 Task: Look for space in Oroszlány, Hungary from 9th June, 2023 to 16th June, 2023 for 2 adults in price range Rs.8000 to Rs.16000. Place can be entire place with 2 bedrooms having 2 beds and 1 bathroom. Property type can be house, flat, guest house. Booking option can be shelf check-in. Required host language is English.
Action: Mouse moved to (567, 104)
Screenshot: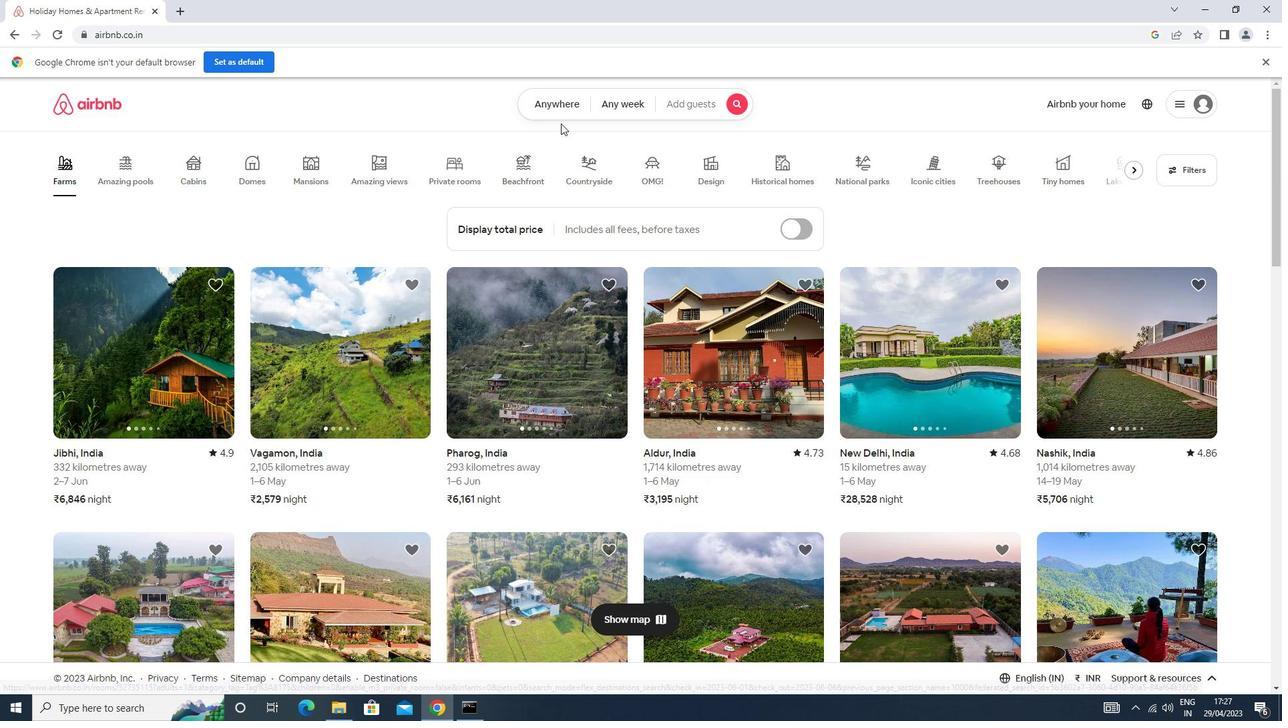 
Action: Mouse pressed left at (567, 104)
Screenshot: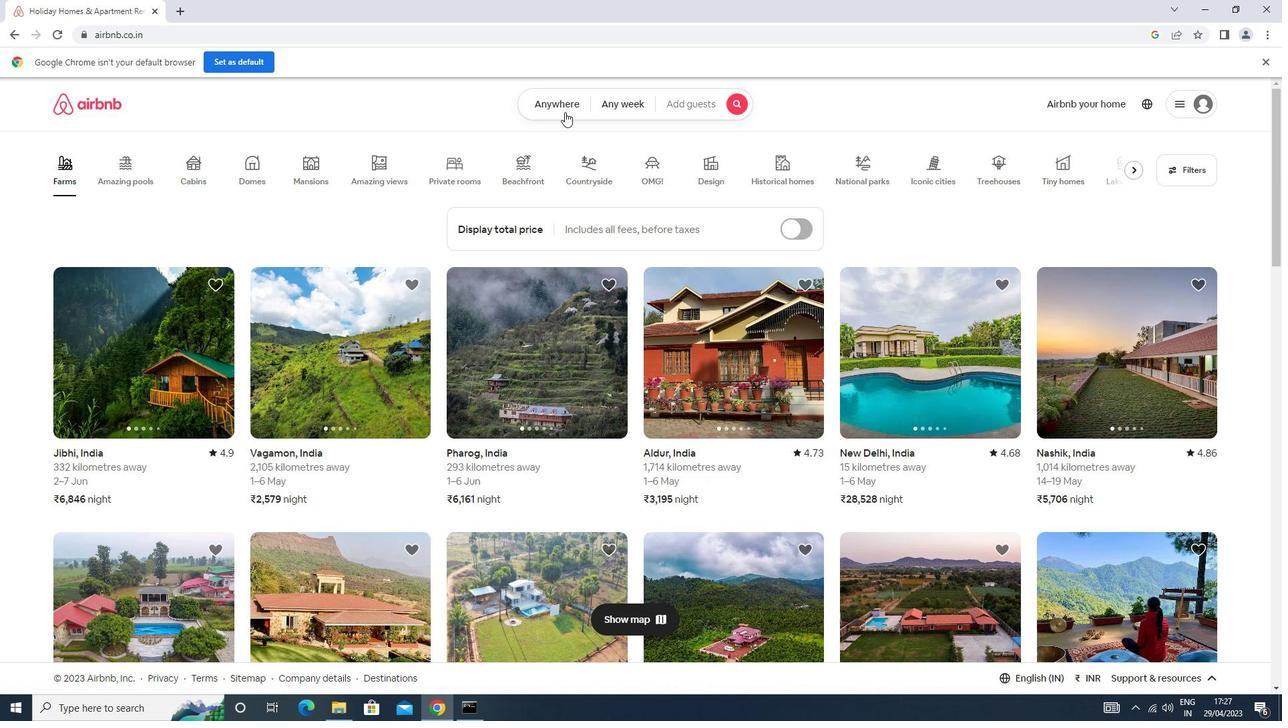 
Action: Mouse moved to (543, 156)
Screenshot: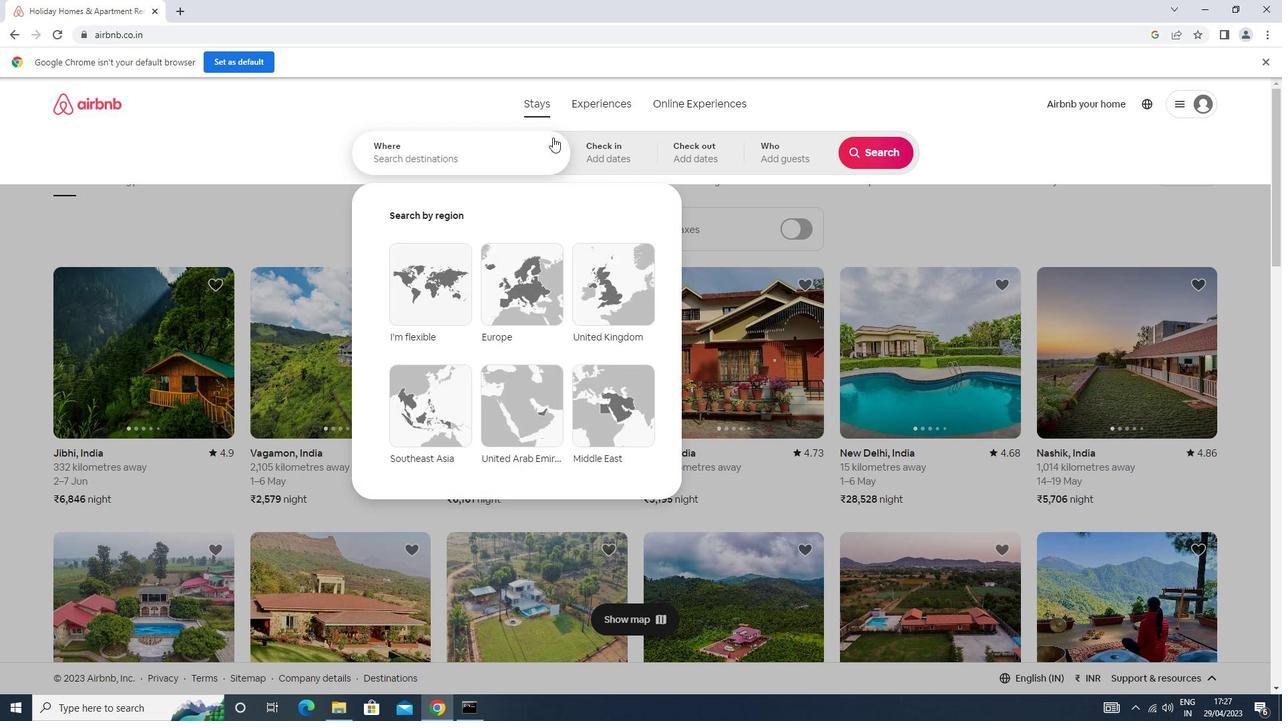 
Action: Mouse pressed left at (543, 156)
Screenshot: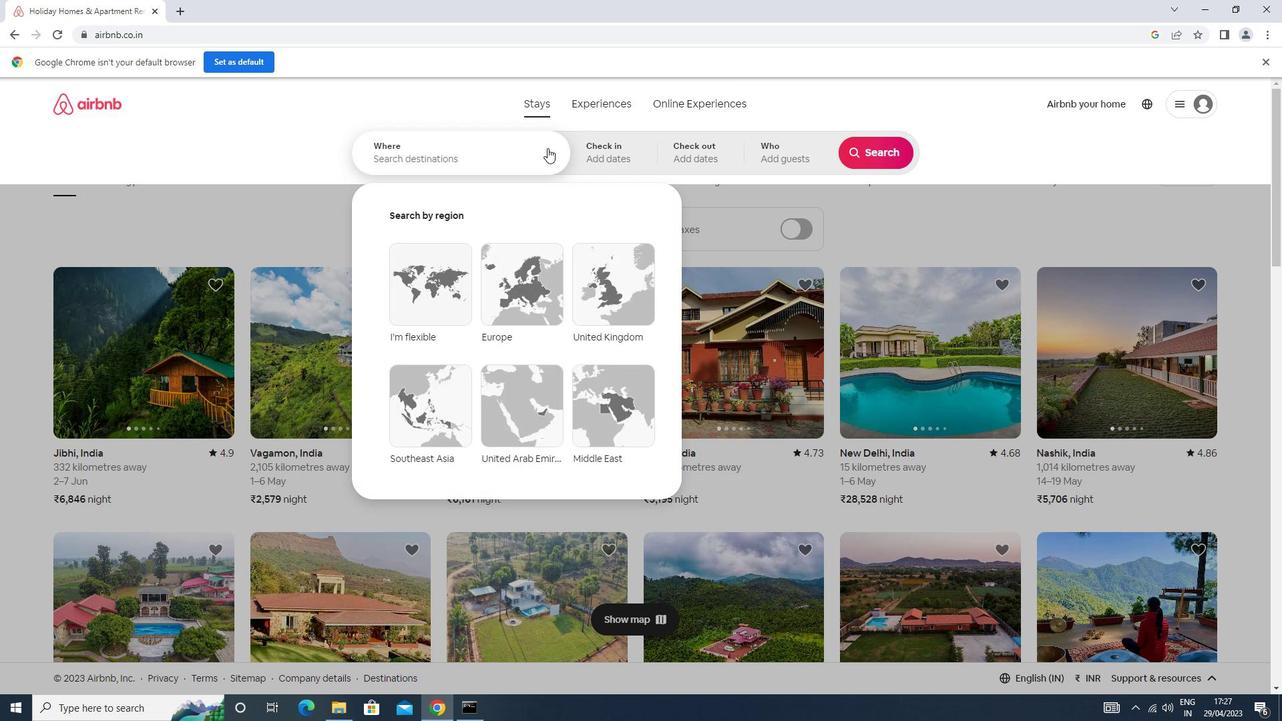 
Action: Key pressed oroszlany<Key.enter>
Screenshot: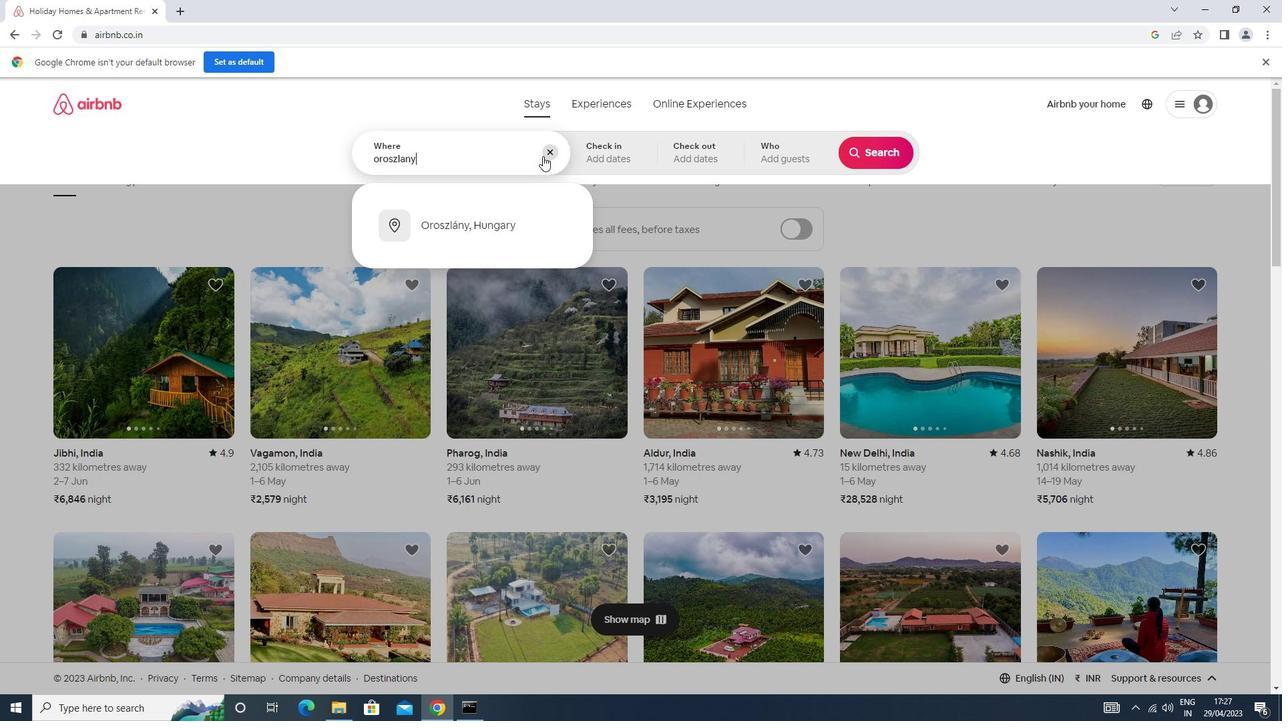 
Action: Mouse moved to (869, 257)
Screenshot: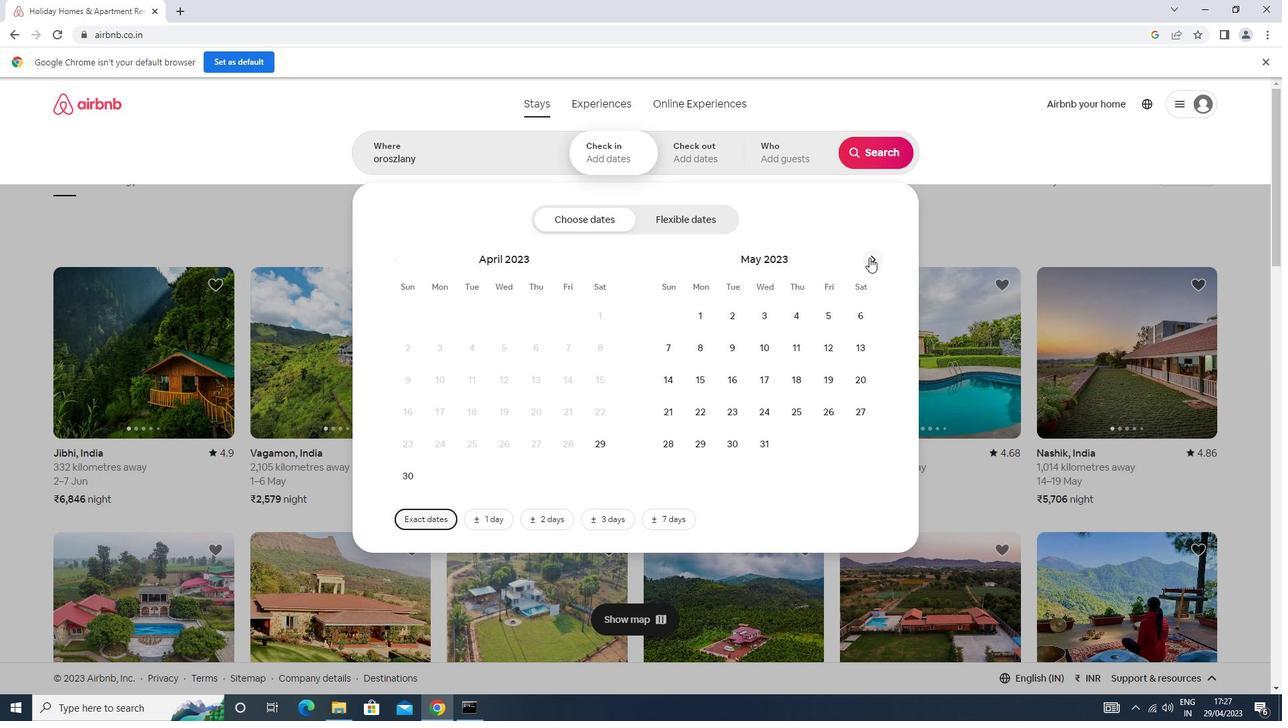 
Action: Mouse pressed left at (869, 257)
Screenshot: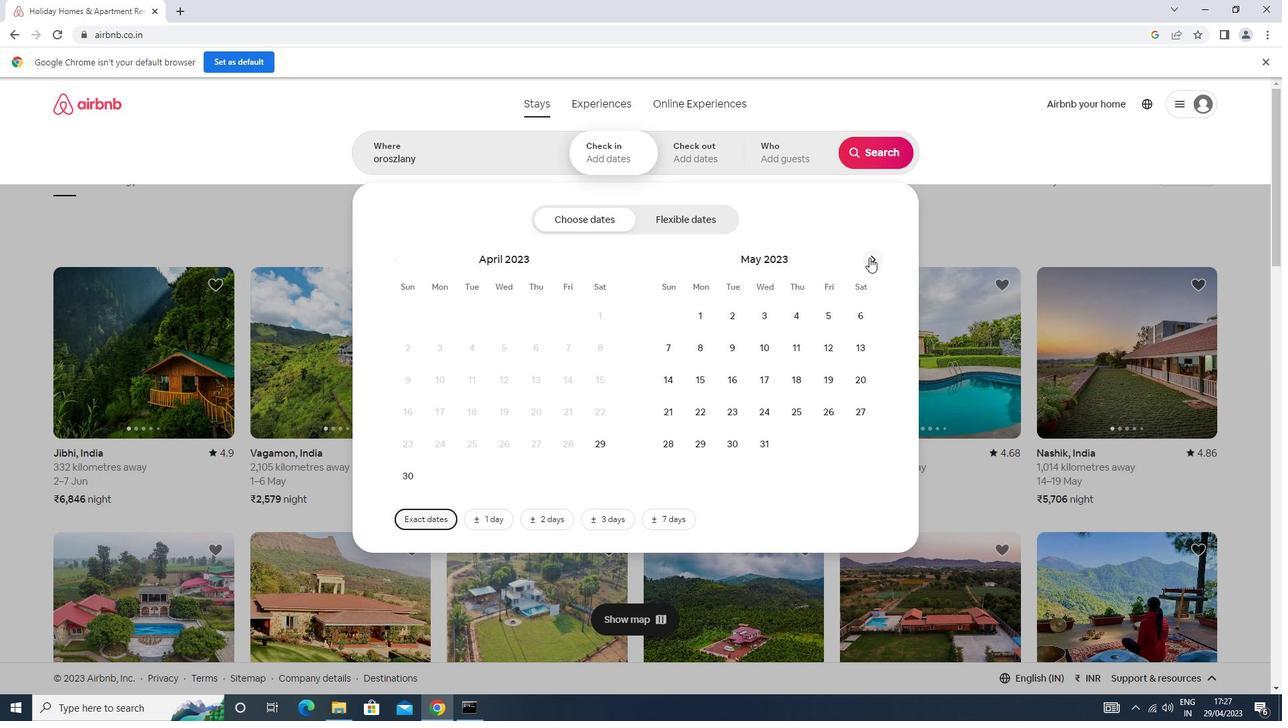 
Action: Mouse moved to (818, 342)
Screenshot: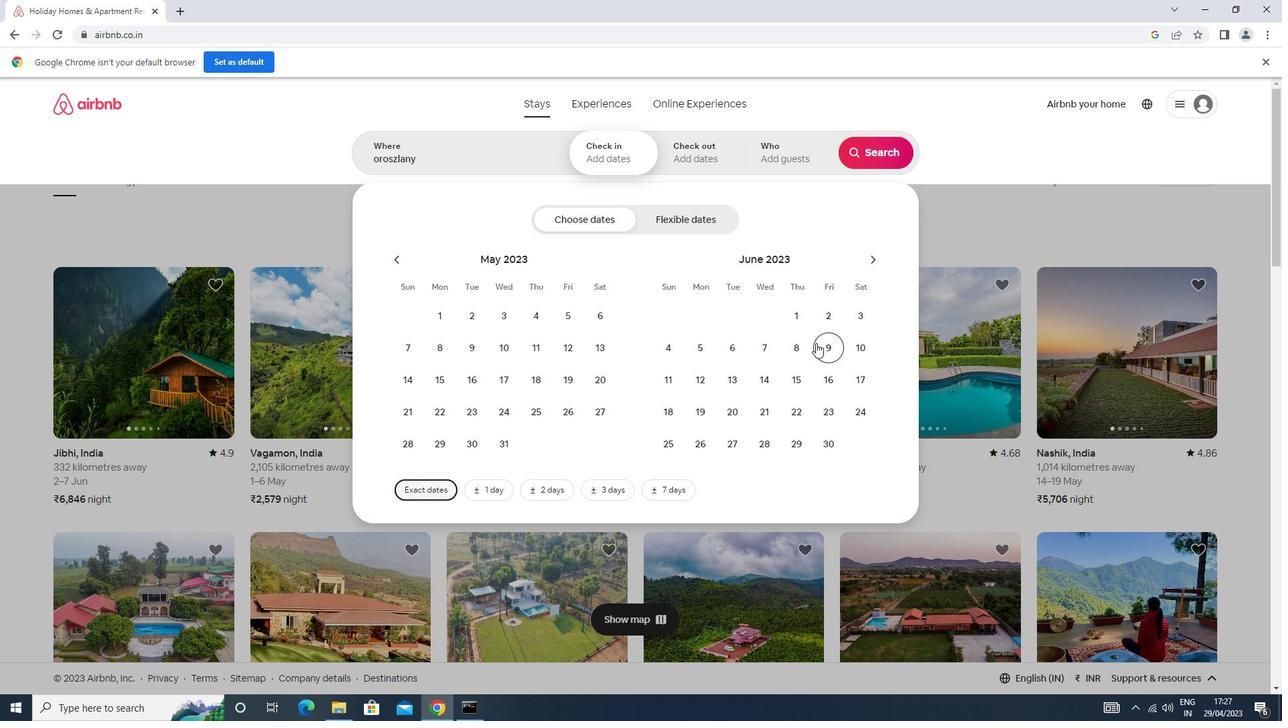 
Action: Mouse pressed left at (818, 342)
Screenshot: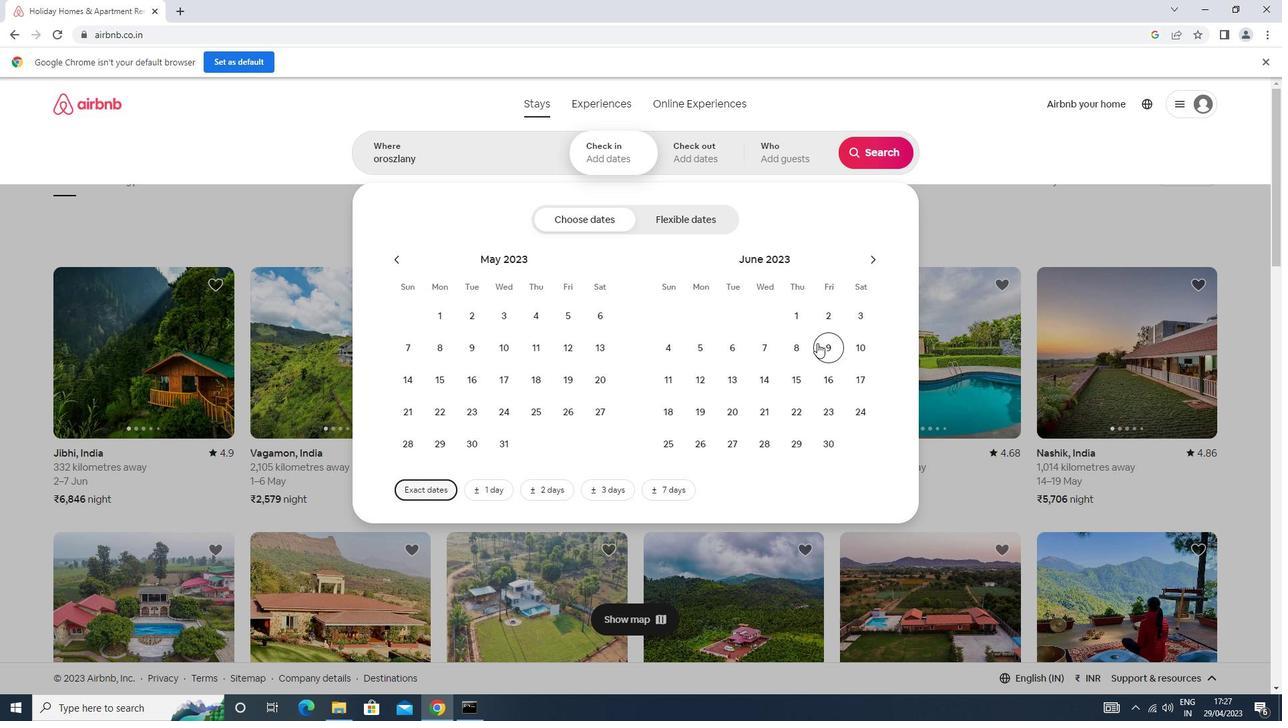 
Action: Mouse moved to (828, 382)
Screenshot: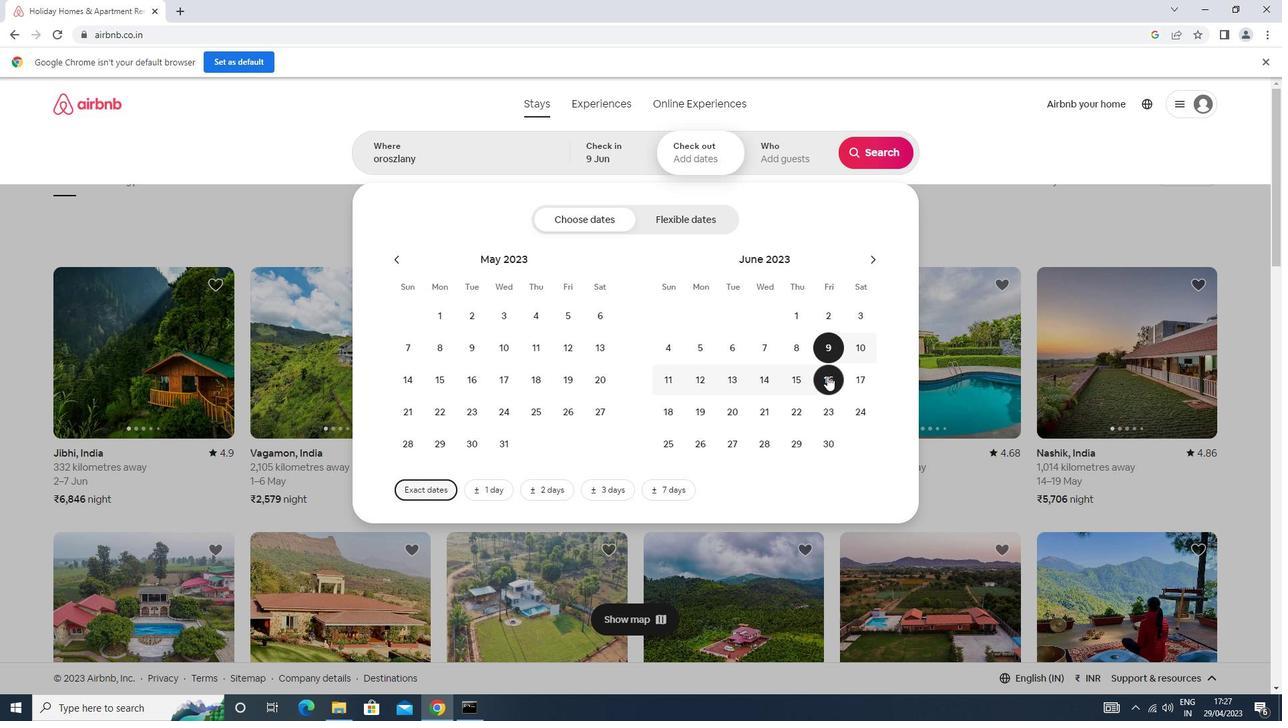 
Action: Mouse pressed left at (828, 382)
Screenshot: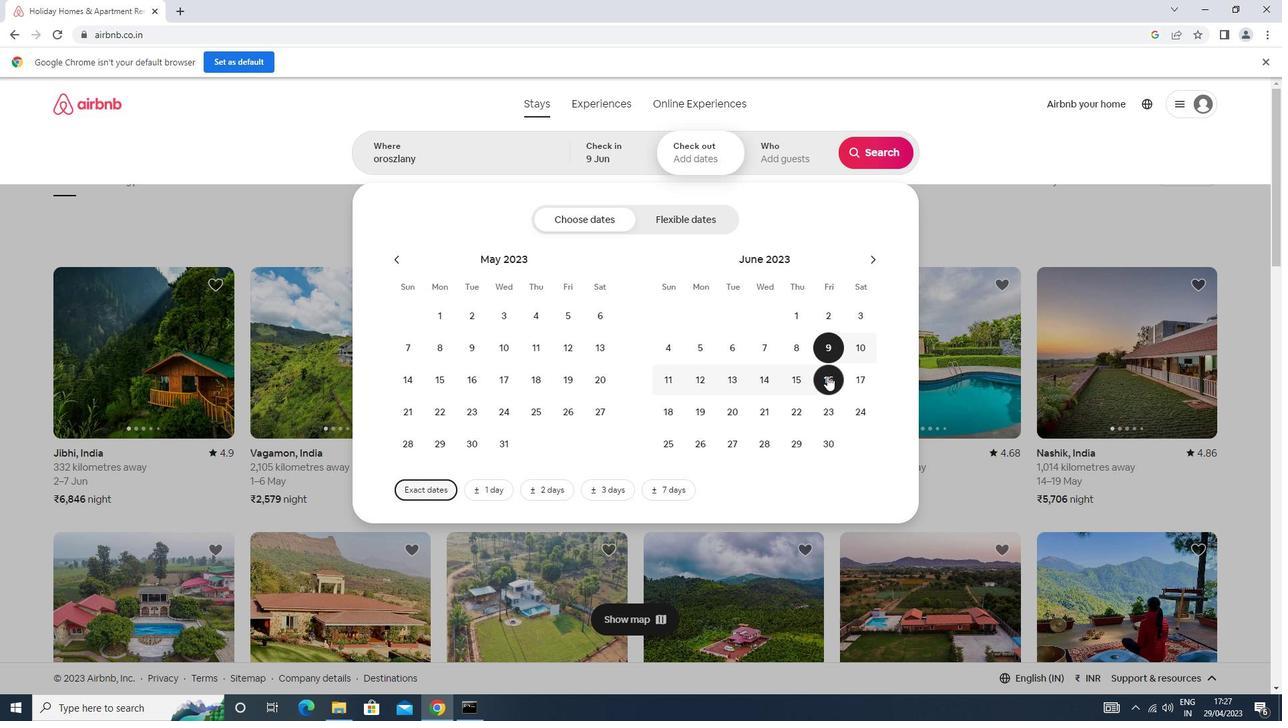 
Action: Mouse moved to (782, 158)
Screenshot: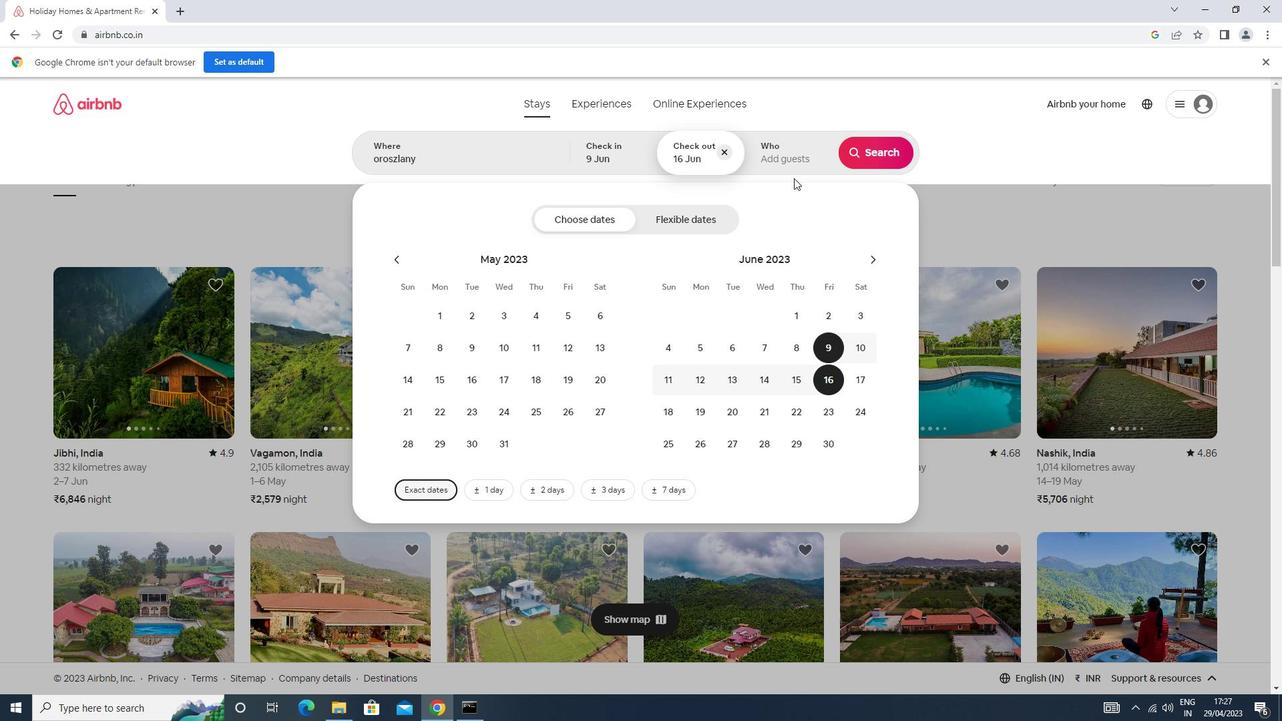 
Action: Mouse pressed left at (782, 158)
Screenshot: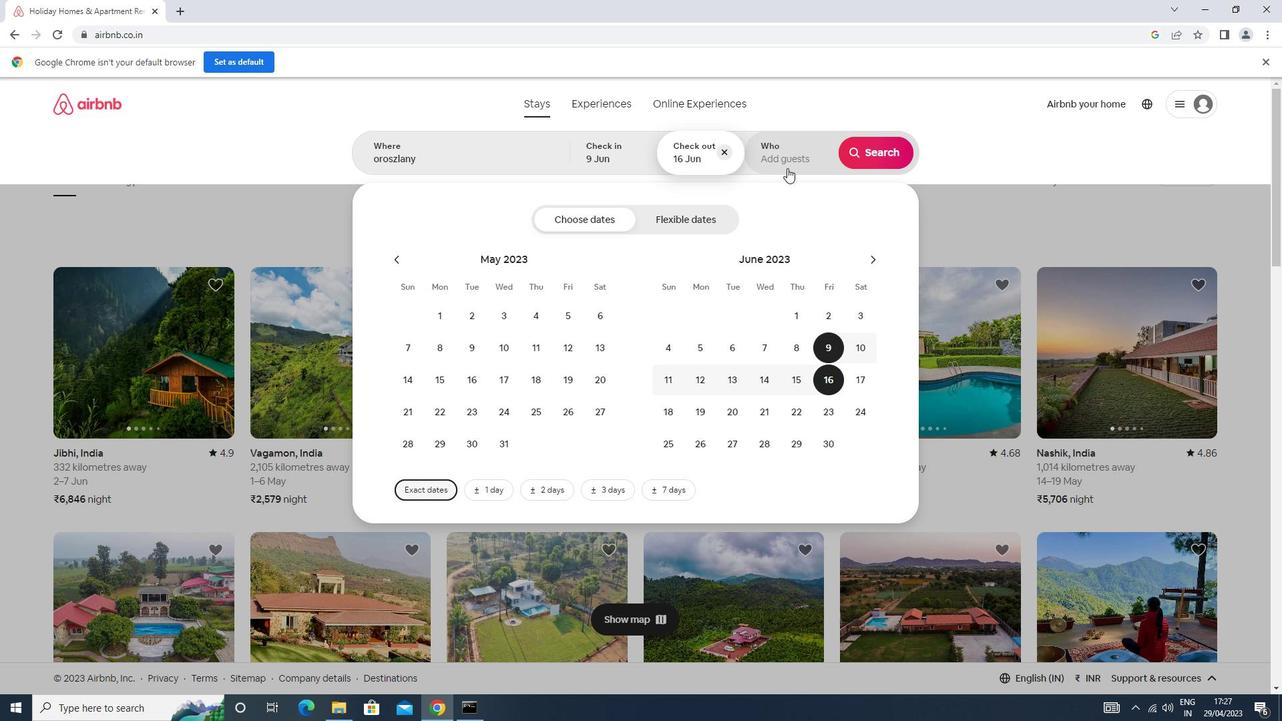 
Action: Mouse moved to (881, 227)
Screenshot: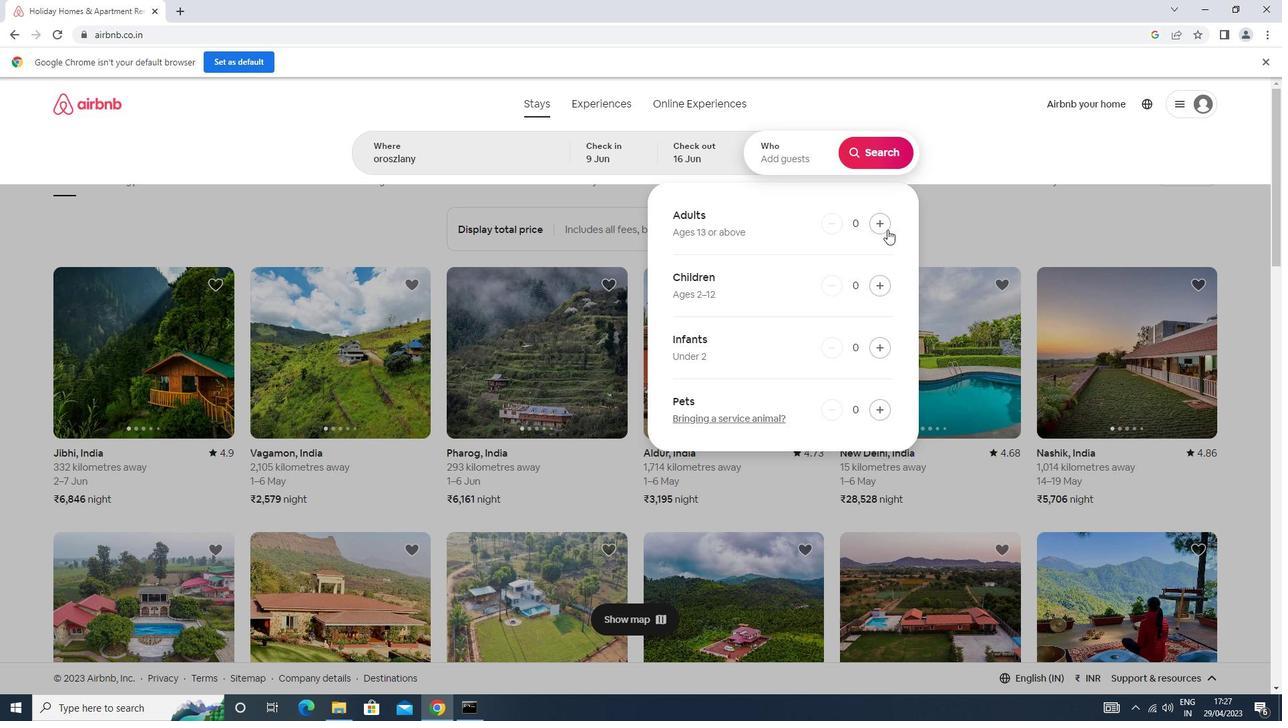 
Action: Mouse pressed left at (881, 227)
Screenshot: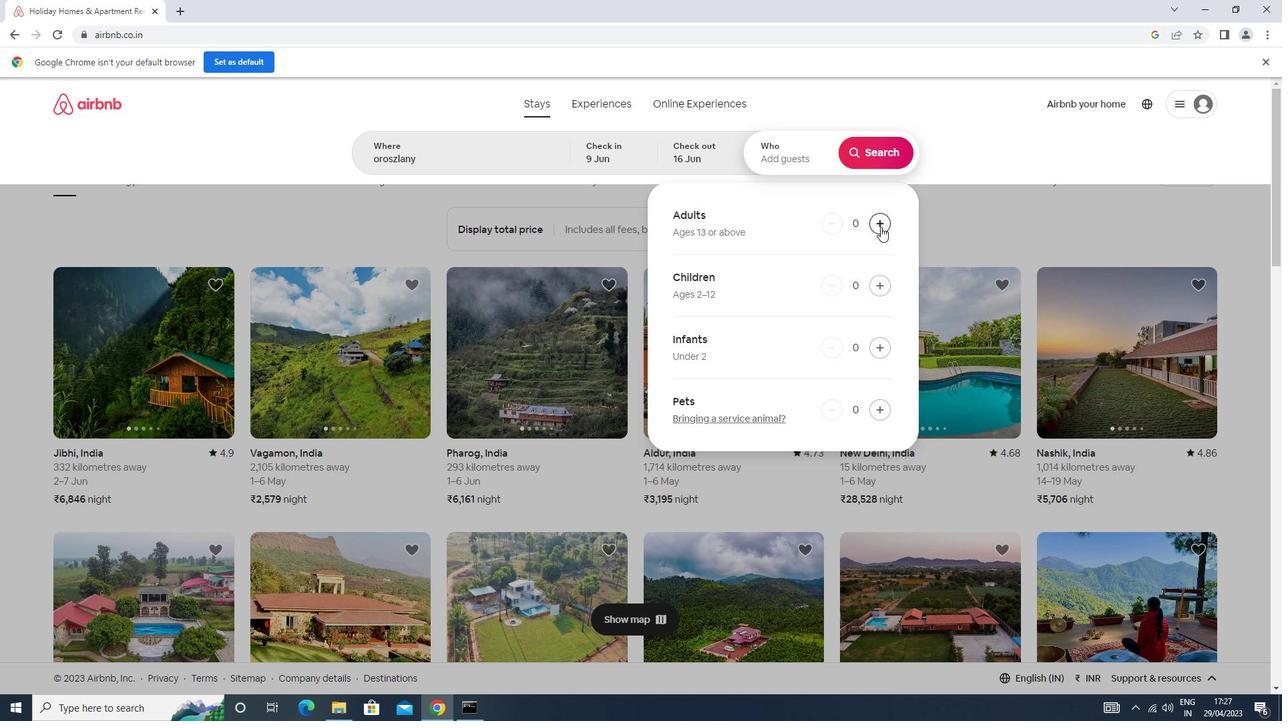 
Action: Mouse moved to (881, 226)
Screenshot: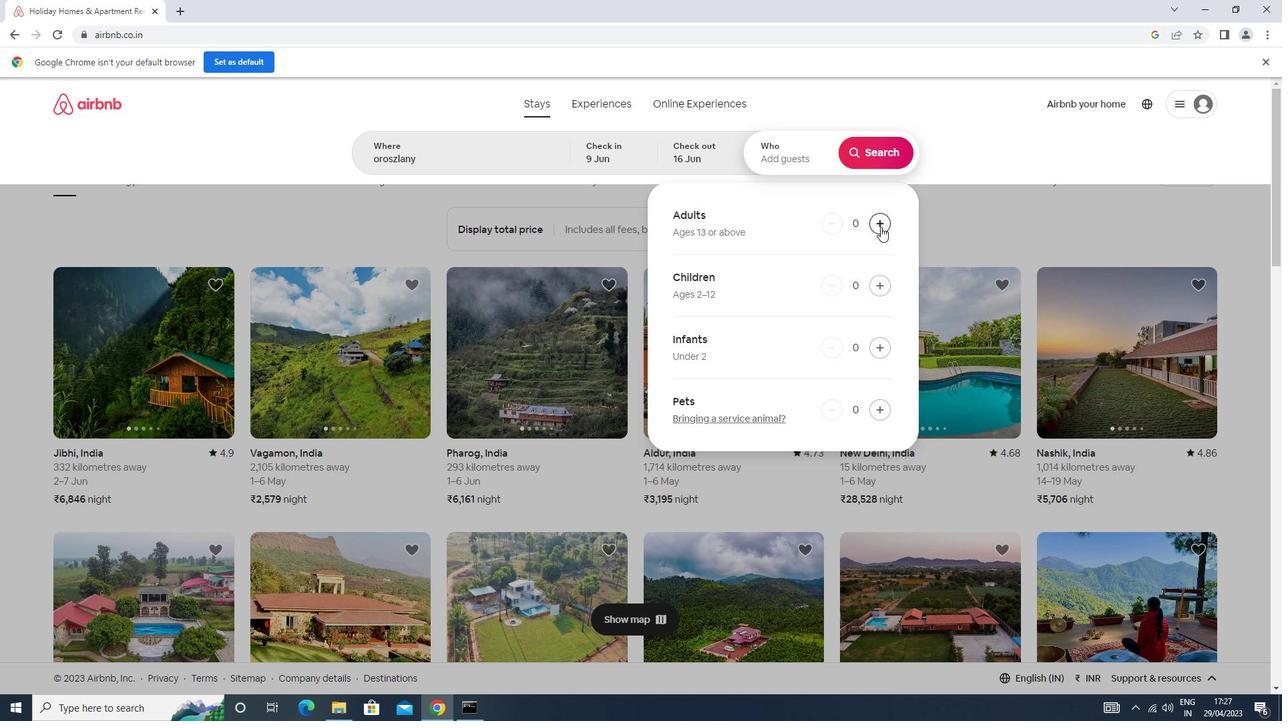 
Action: Mouse pressed left at (881, 226)
Screenshot: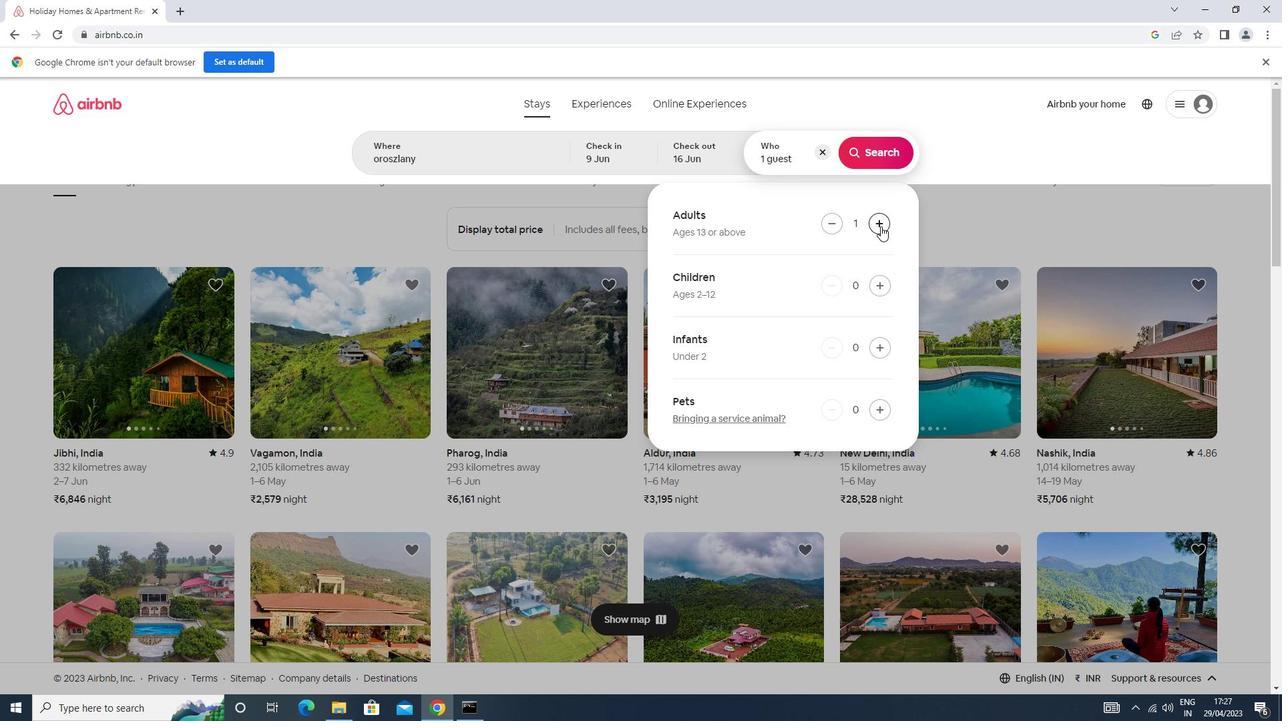 
Action: Mouse moved to (875, 153)
Screenshot: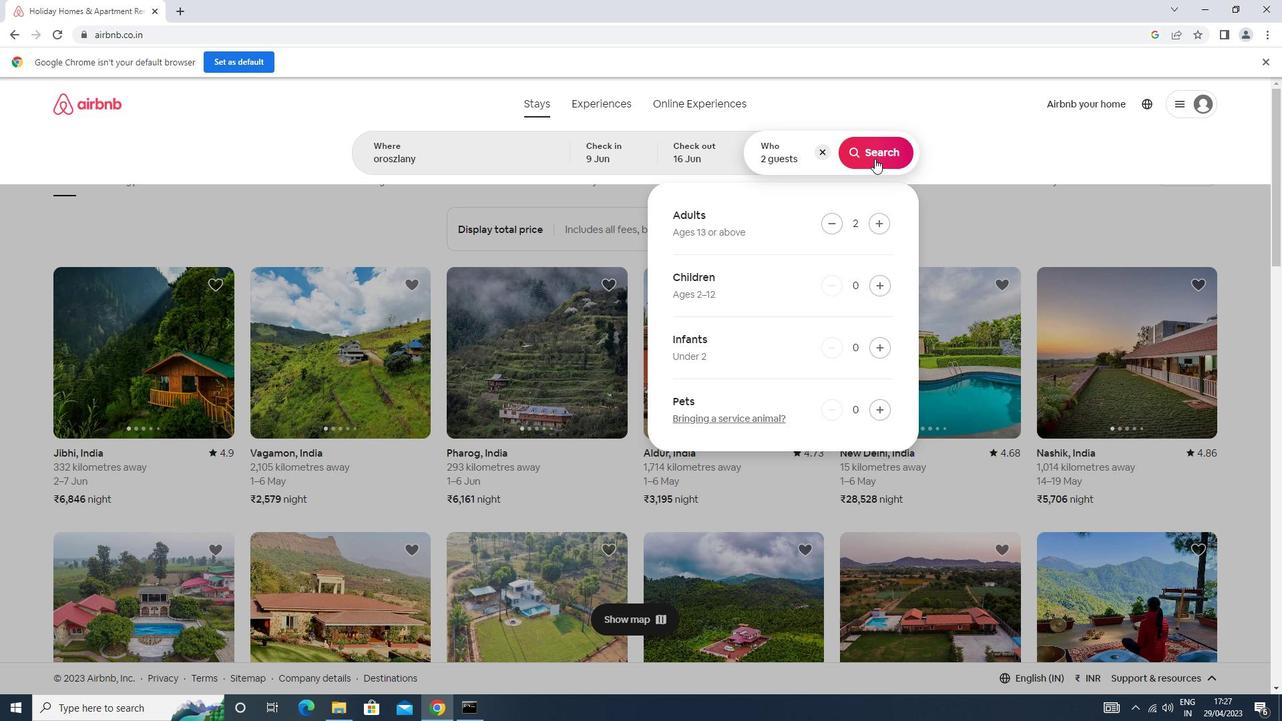 
Action: Mouse pressed left at (875, 153)
Screenshot: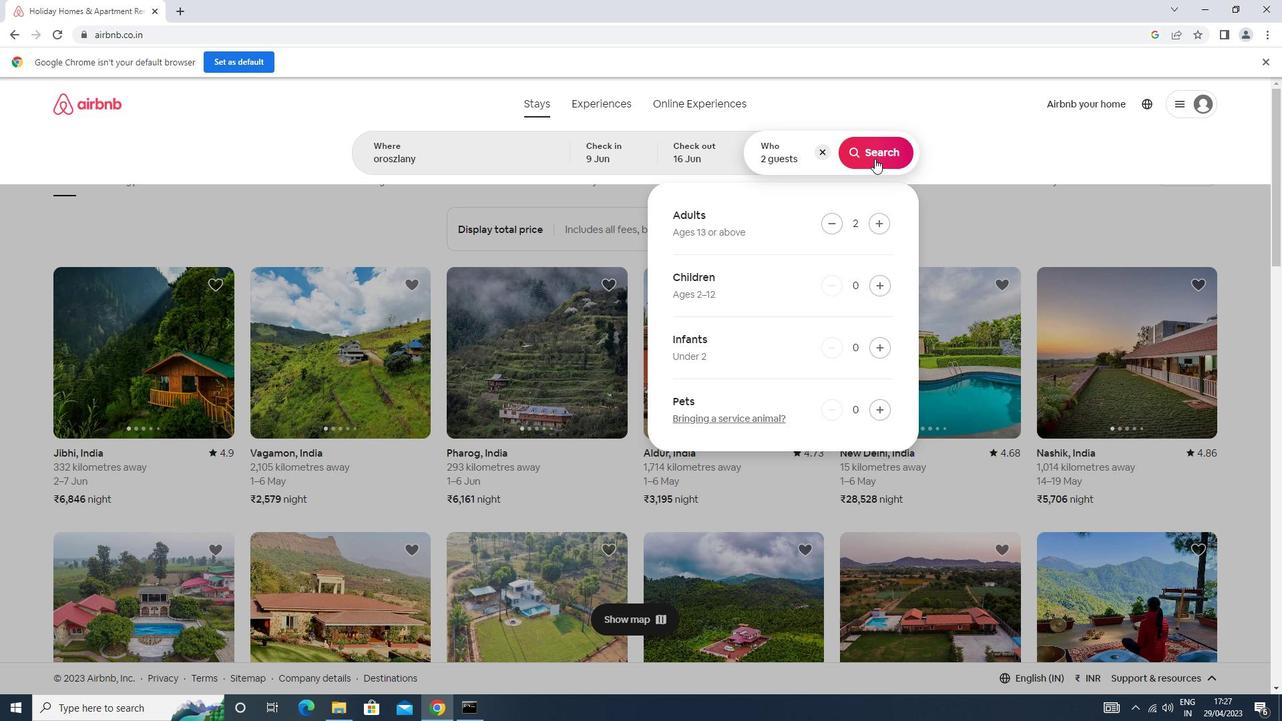 
Action: Mouse moved to (1222, 150)
Screenshot: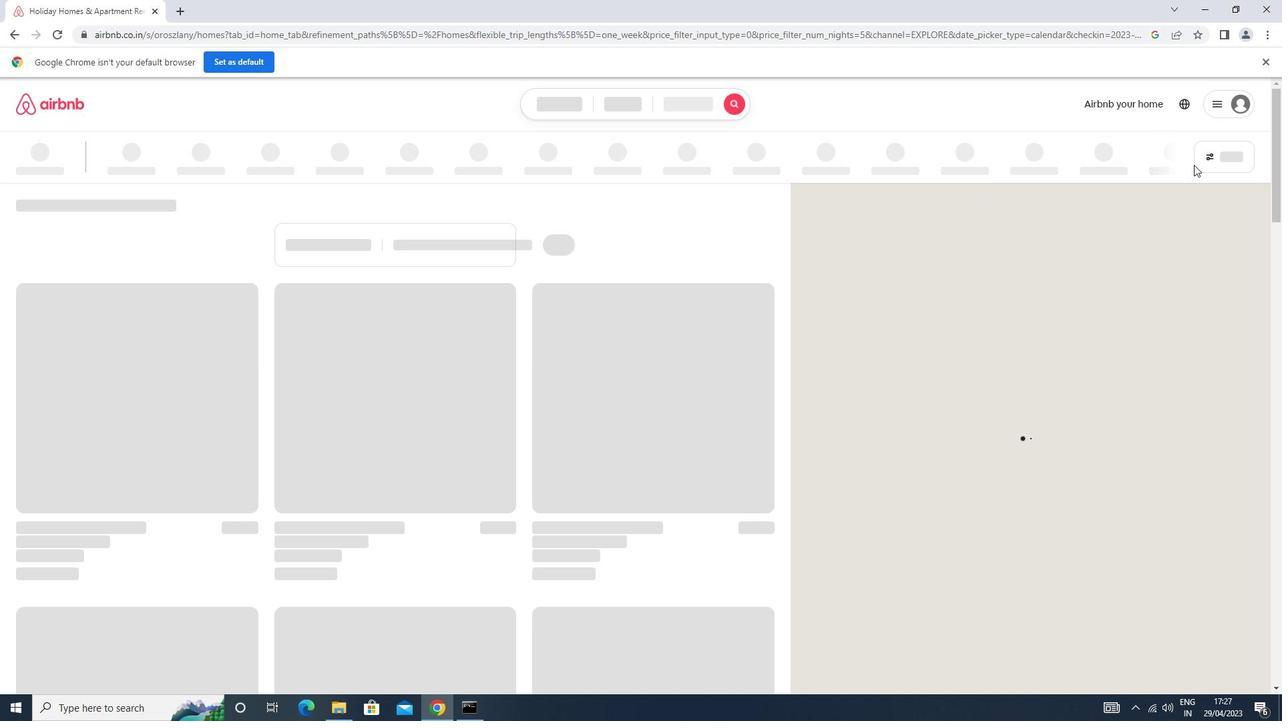 
Action: Mouse pressed left at (1222, 150)
Screenshot: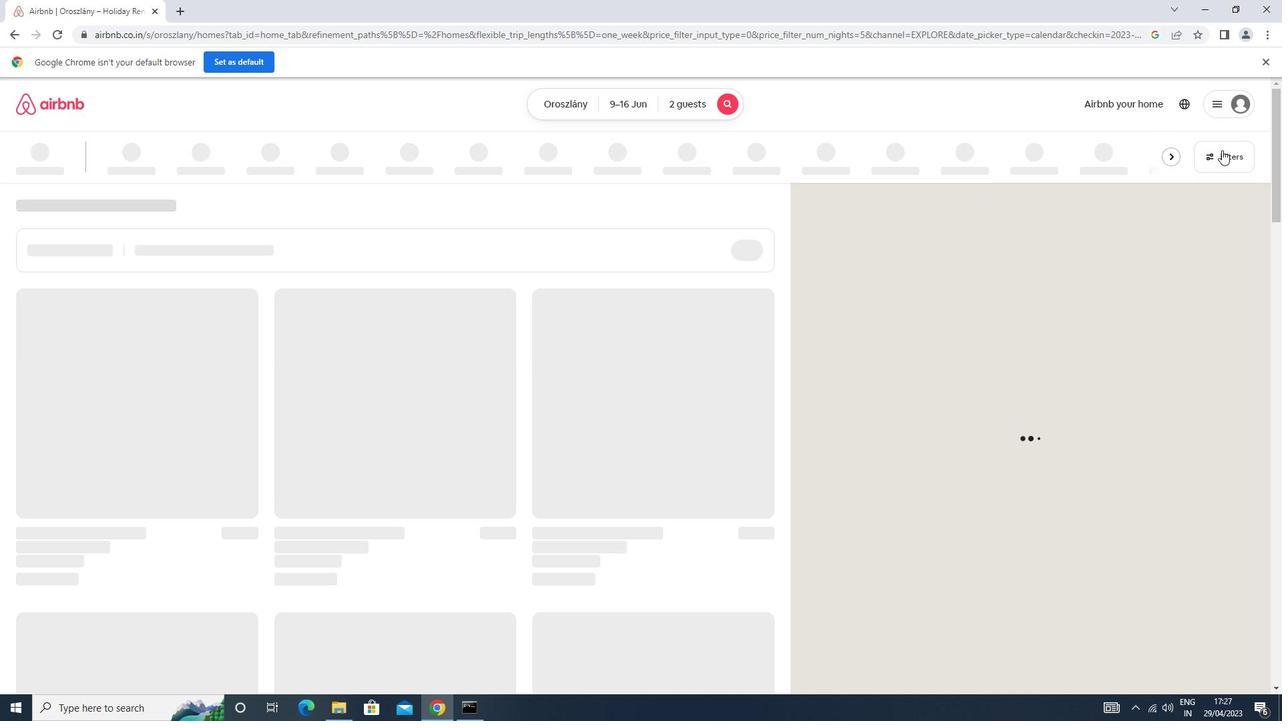 
Action: Mouse moved to (521, 325)
Screenshot: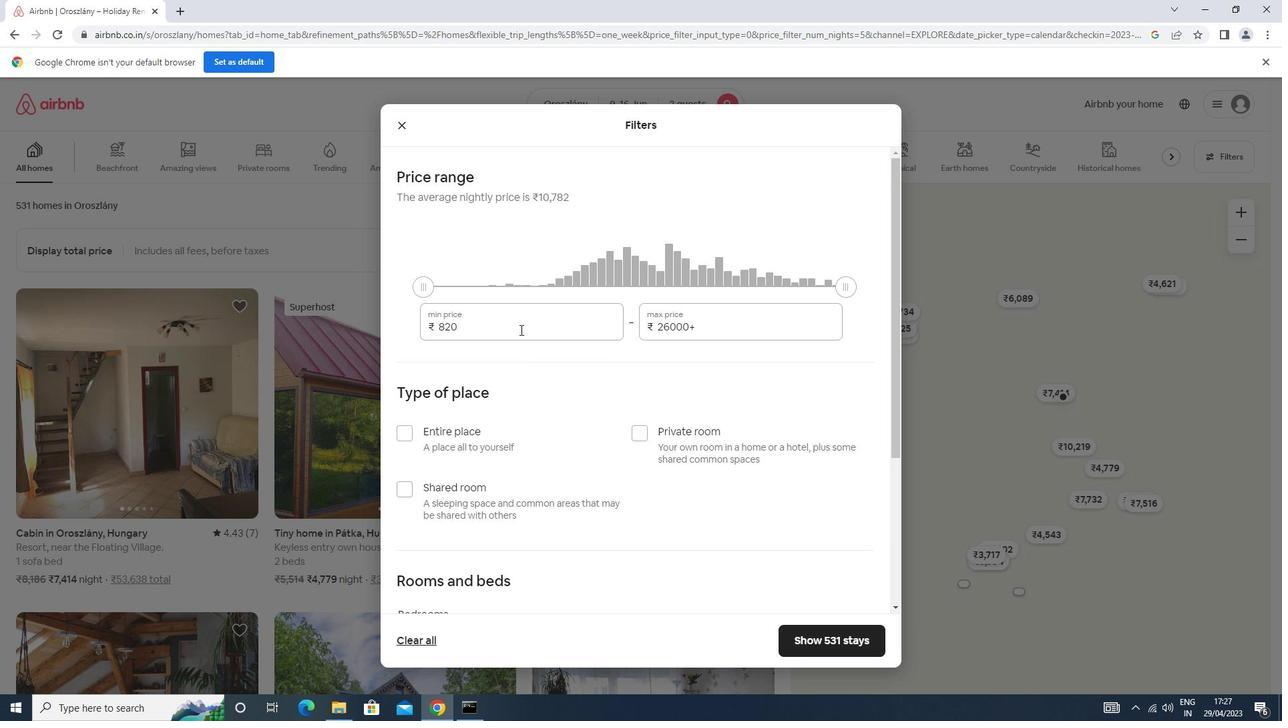 
Action: Mouse pressed left at (521, 325)
Screenshot: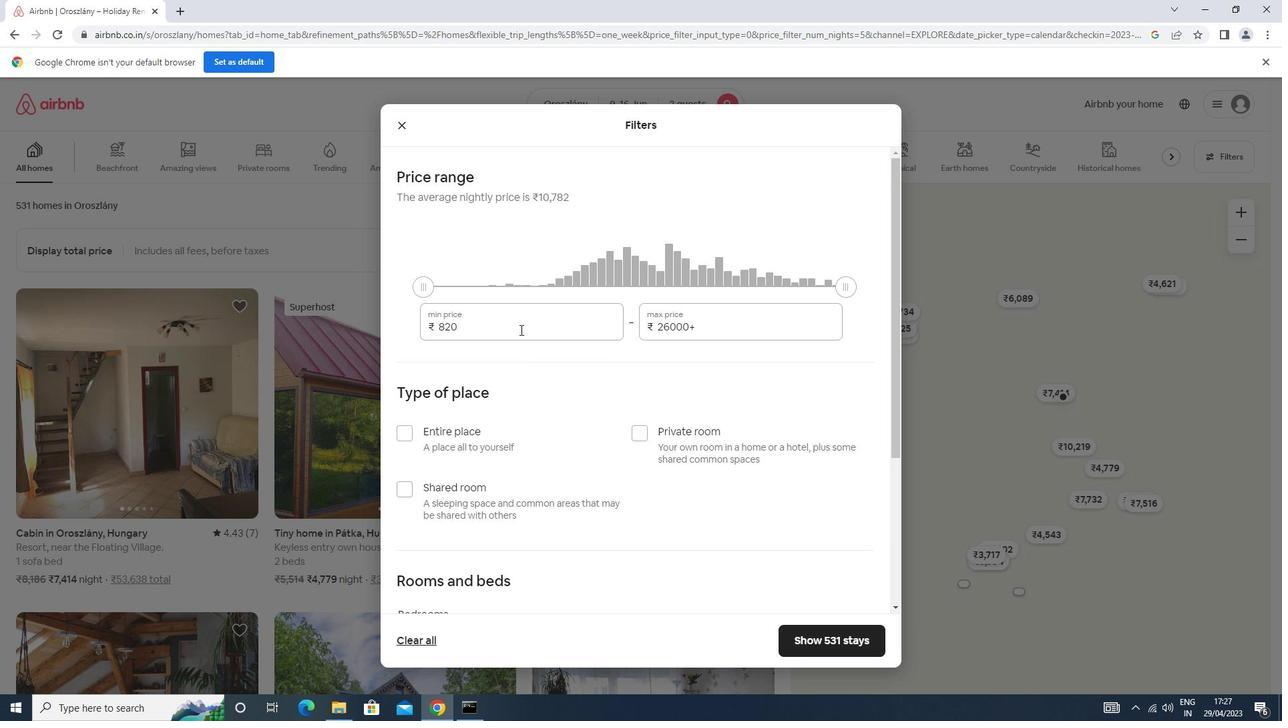 
Action: Key pressed <Key.backspace><Key.backspace>000<Key.tab>16000
Screenshot: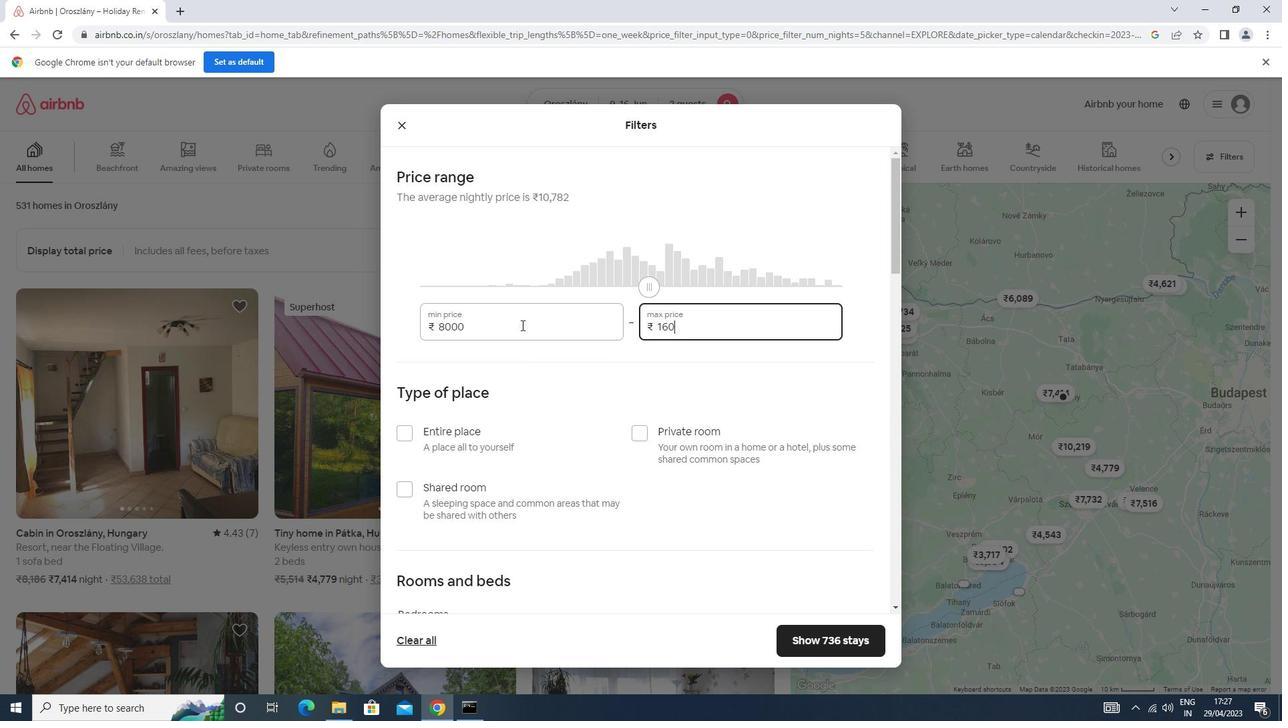 
Action: Mouse scrolled (521, 324) with delta (0, 0)
Screenshot: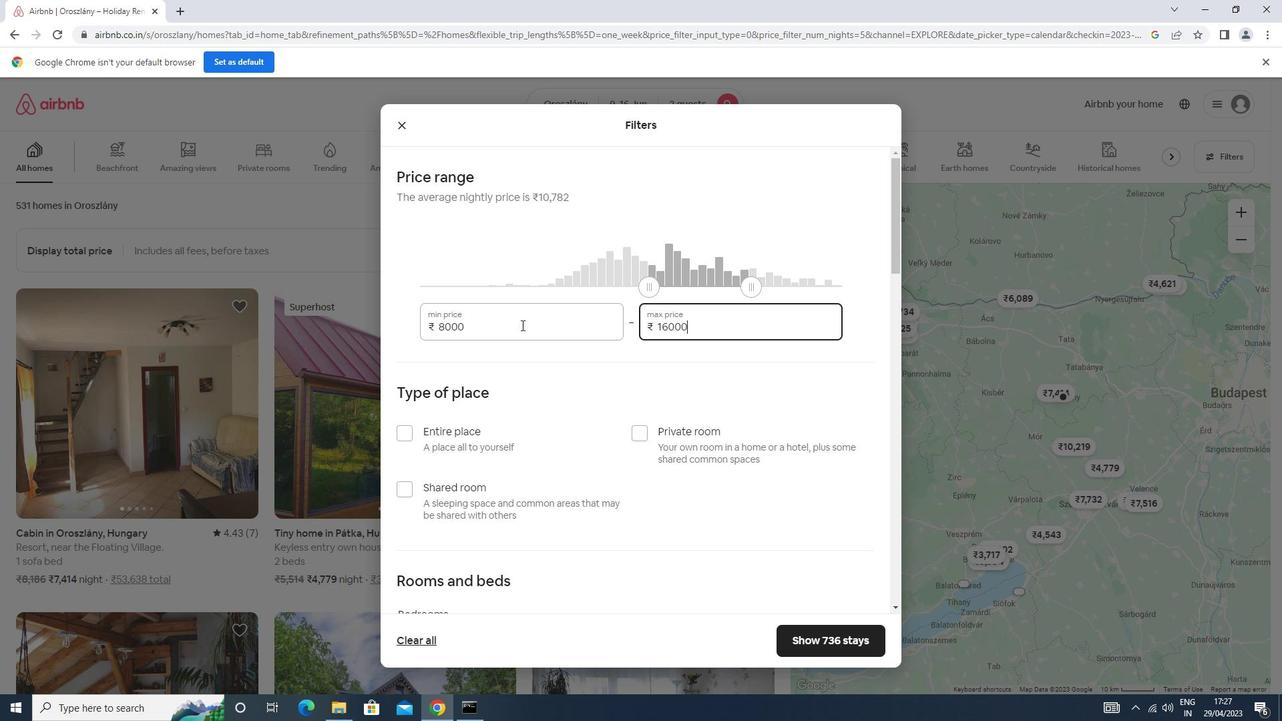 
Action: Mouse scrolled (521, 324) with delta (0, 0)
Screenshot: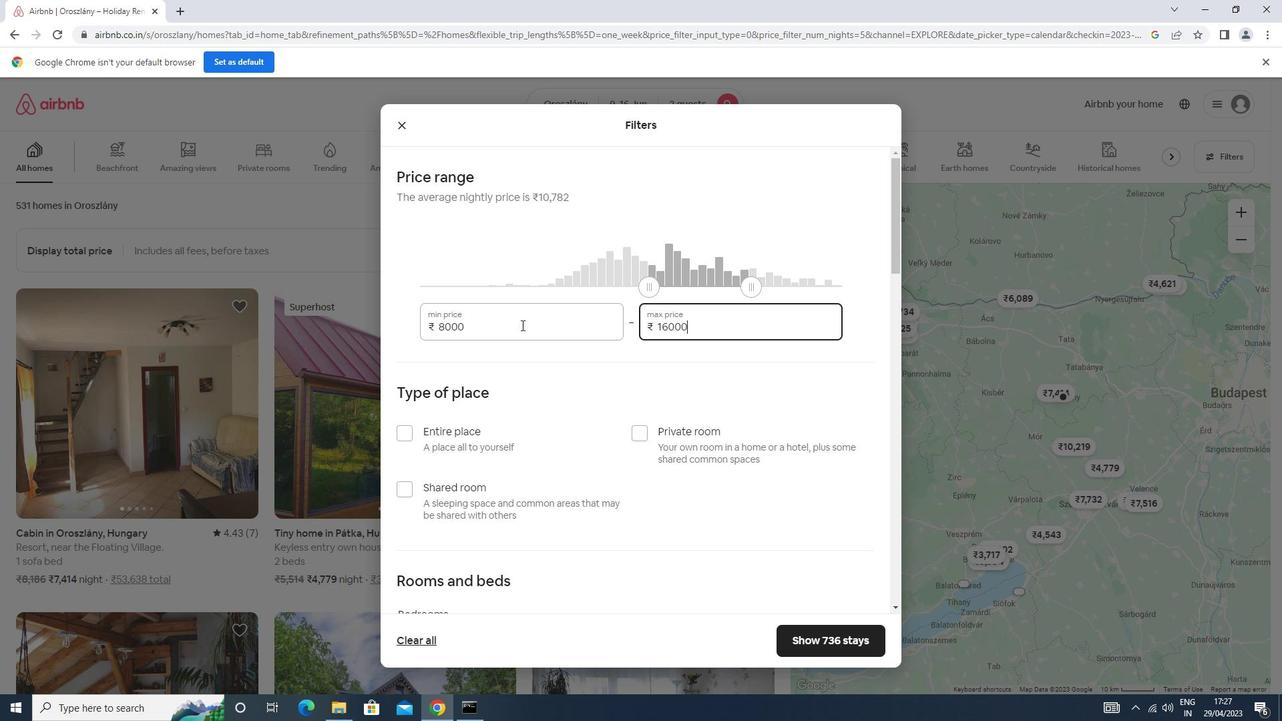 
Action: Mouse moved to (440, 304)
Screenshot: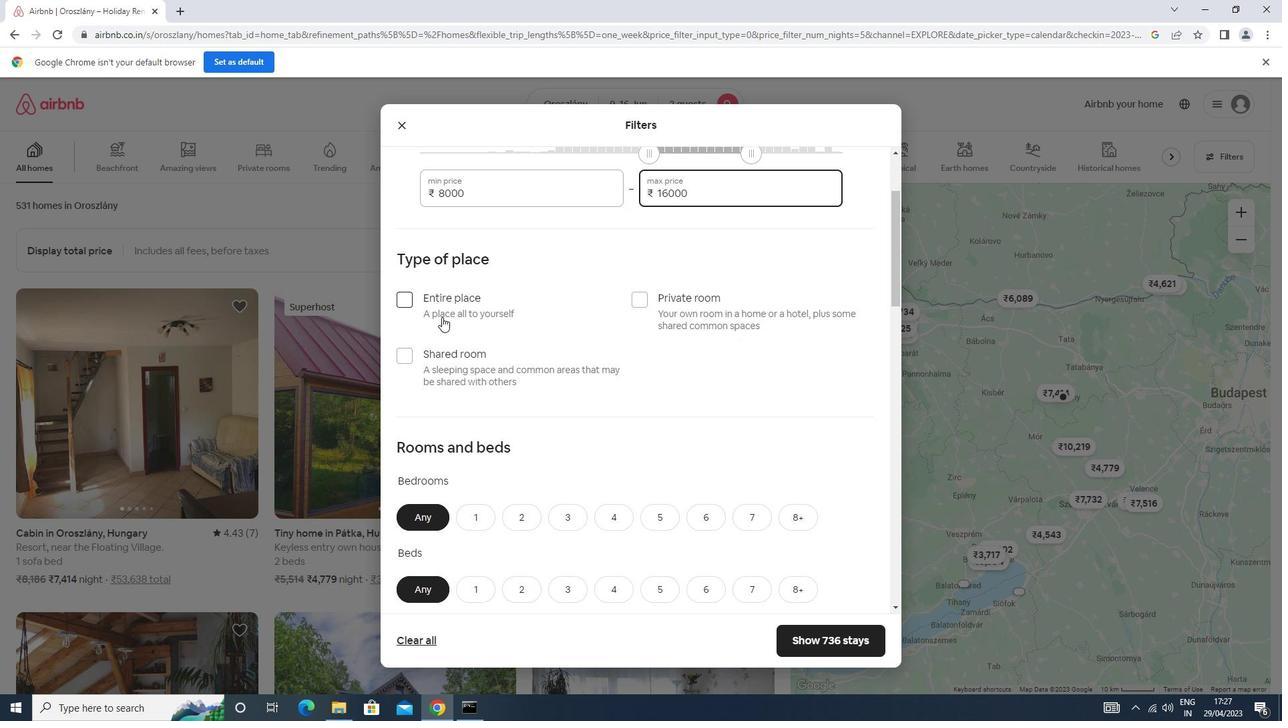 
Action: Mouse pressed left at (440, 304)
Screenshot: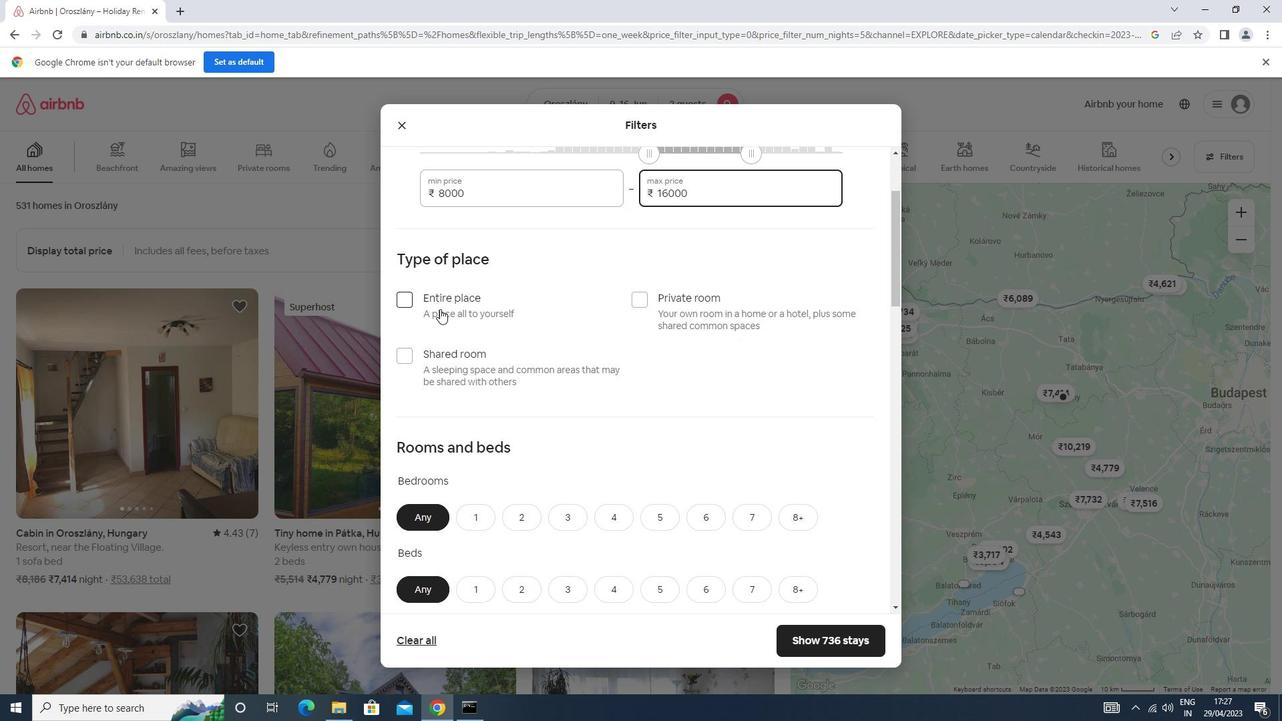 
Action: Mouse moved to (517, 520)
Screenshot: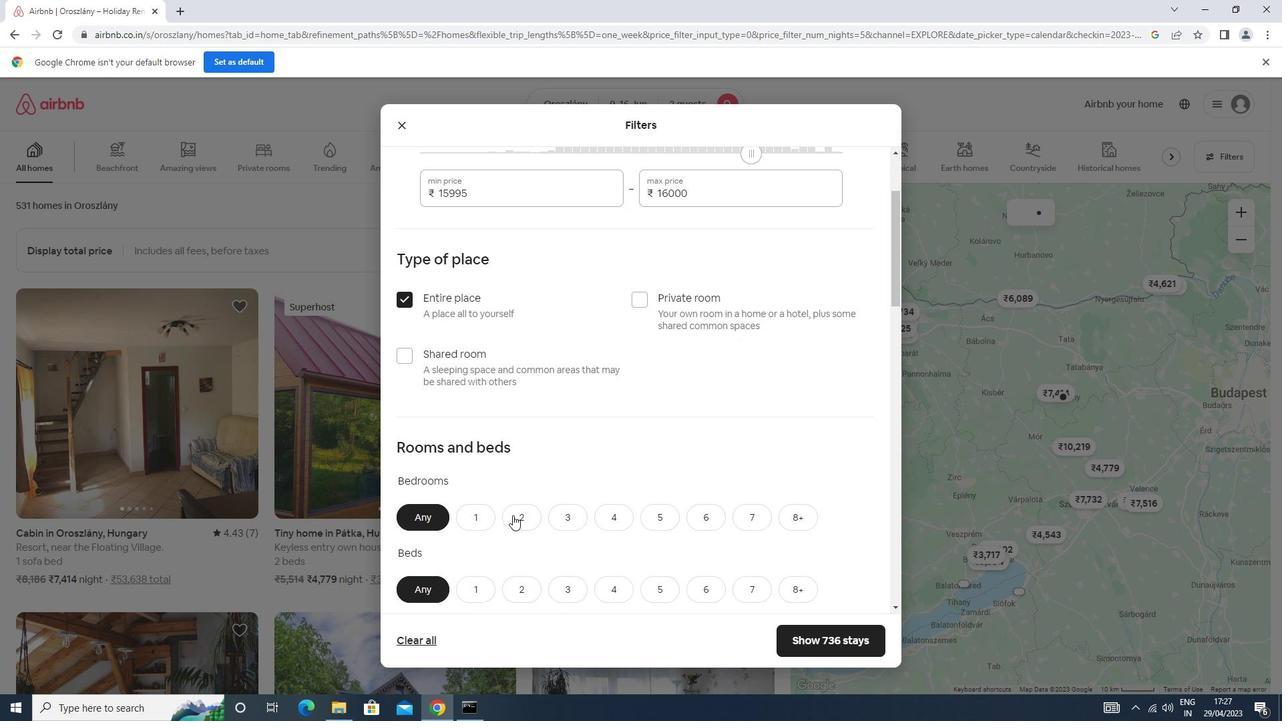 
Action: Mouse pressed left at (517, 520)
Screenshot: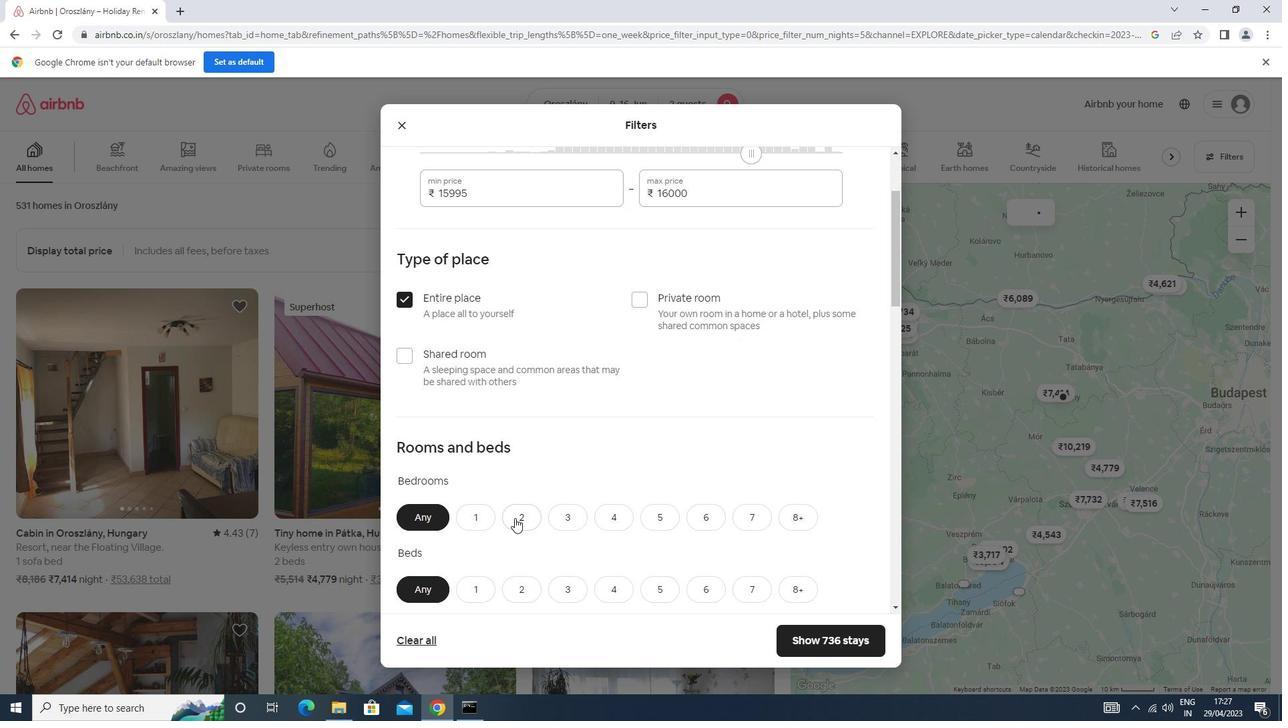 
Action: Mouse moved to (519, 496)
Screenshot: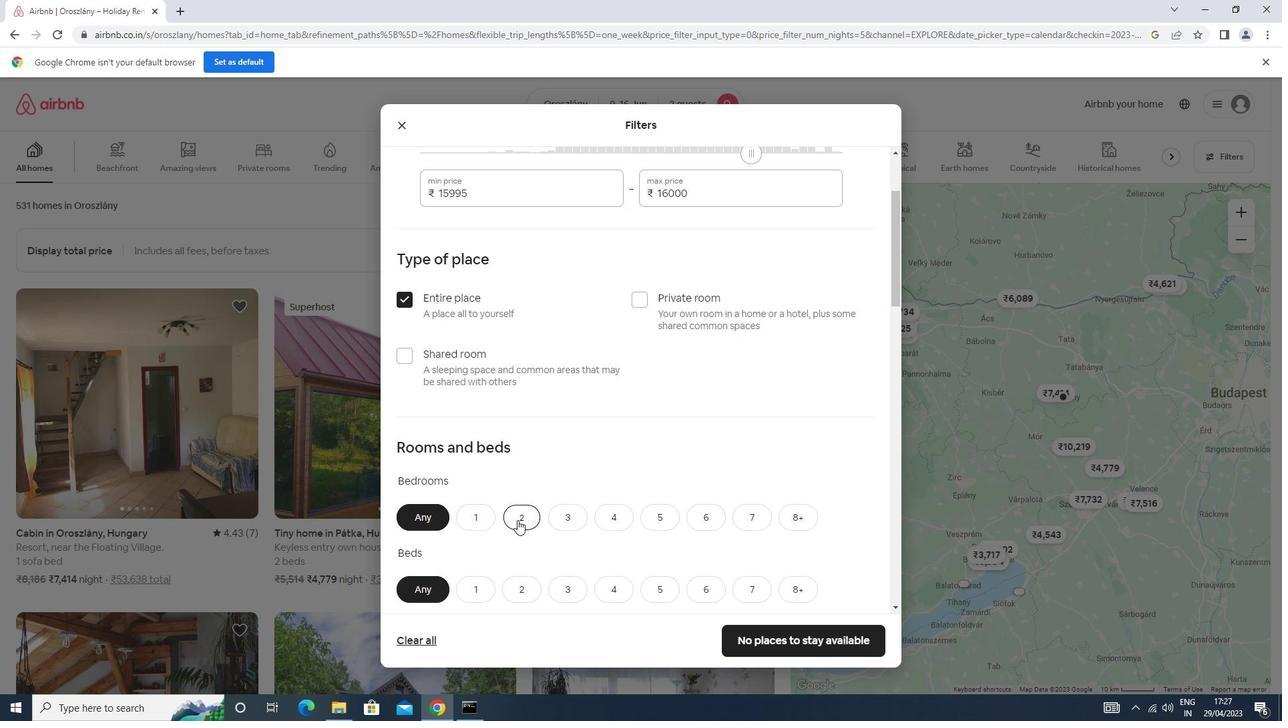 
Action: Mouse scrolled (519, 495) with delta (0, 0)
Screenshot: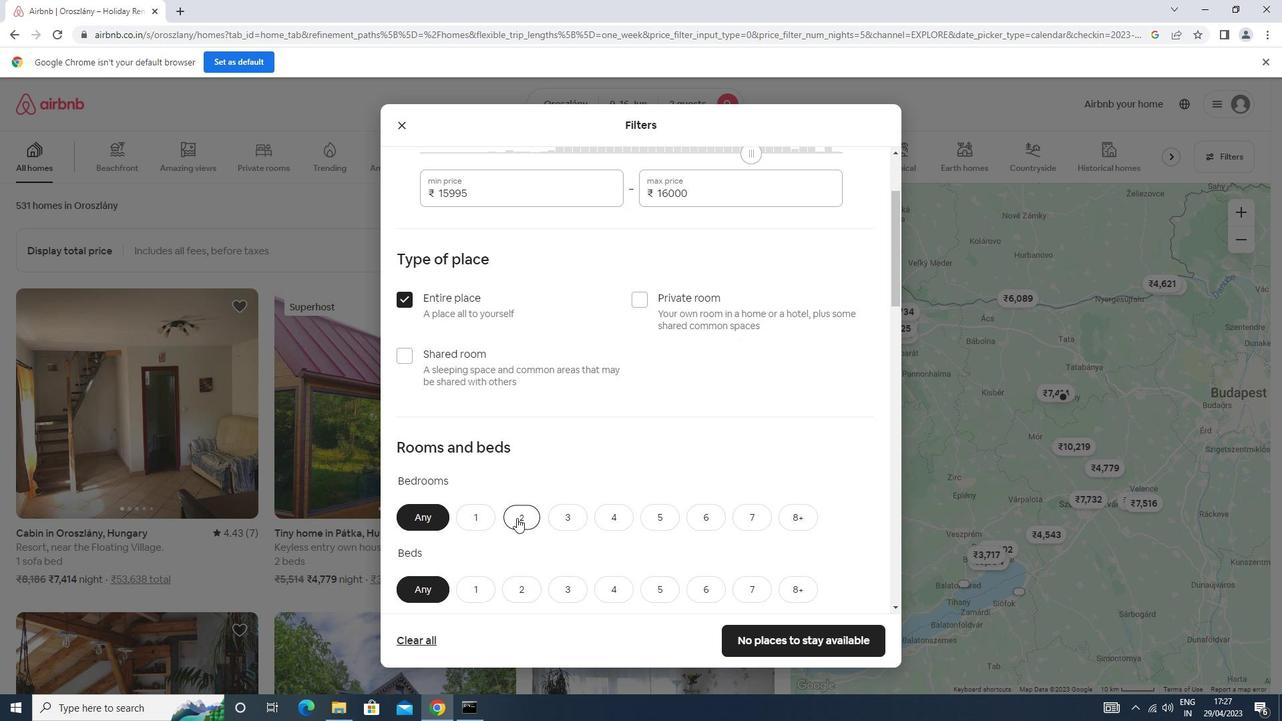
Action: Mouse scrolled (519, 495) with delta (0, 0)
Screenshot: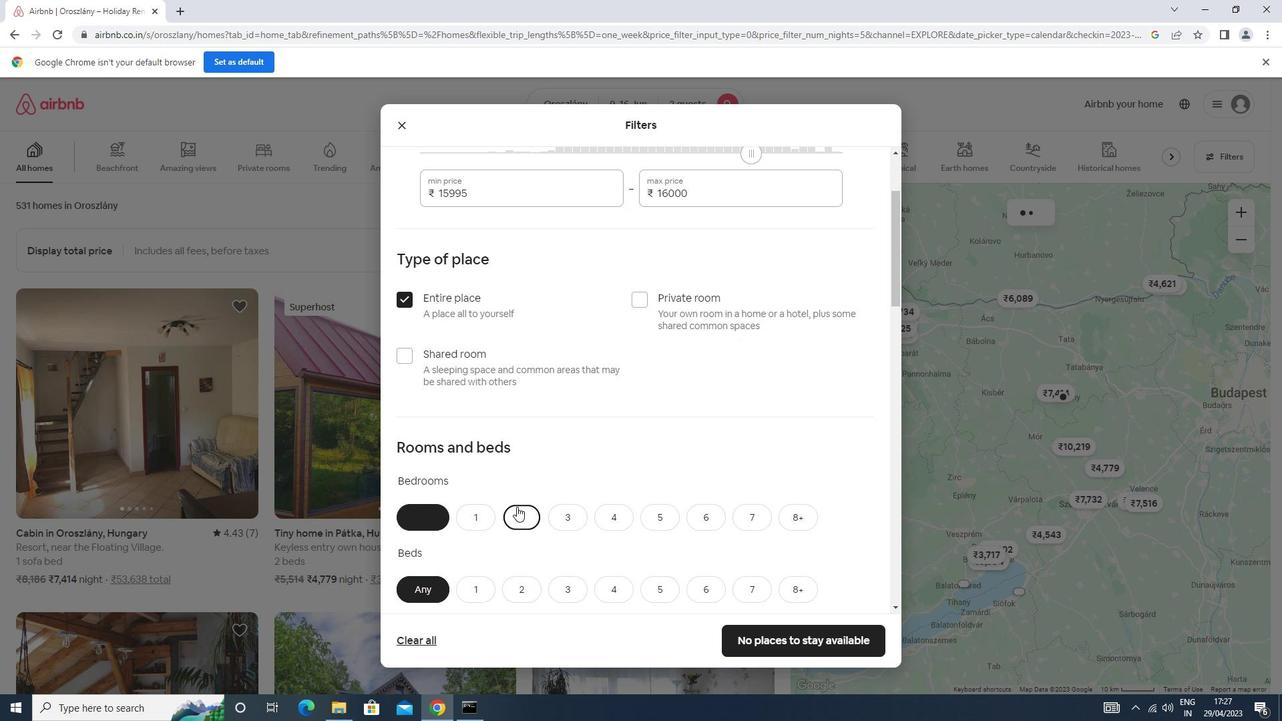 
Action: Mouse moved to (525, 447)
Screenshot: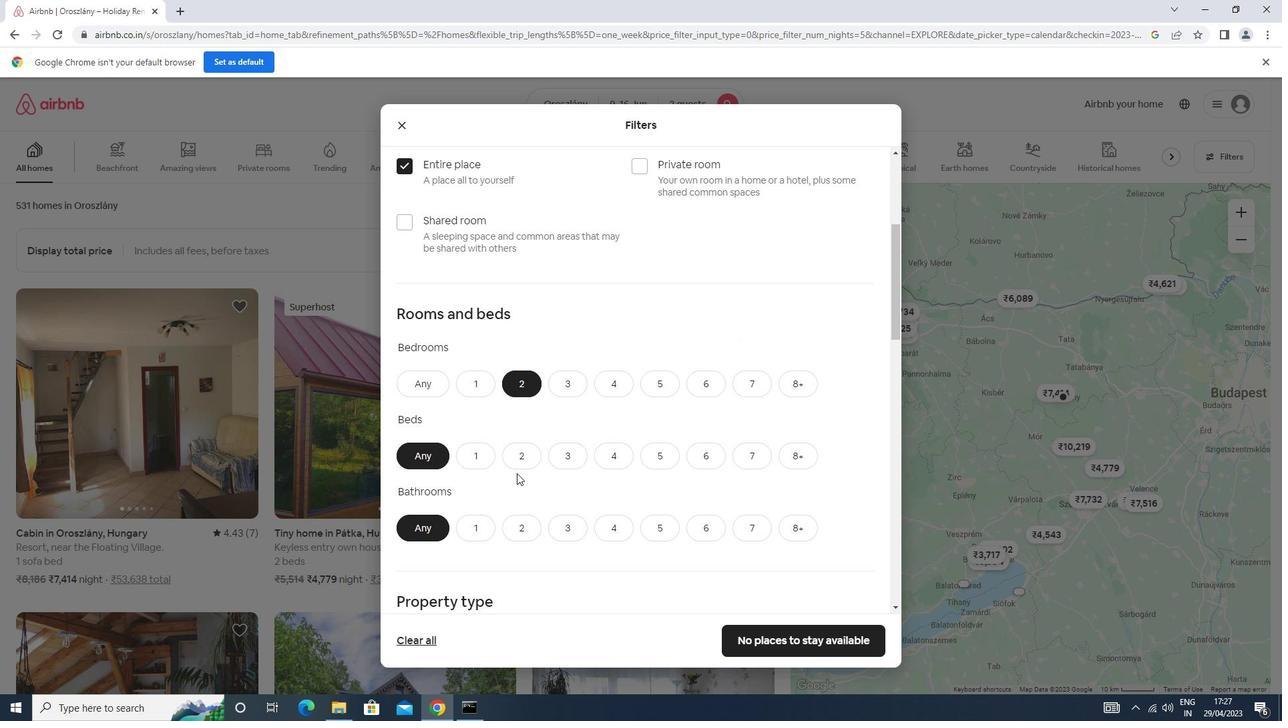 
Action: Mouse pressed left at (525, 447)
Screenshot: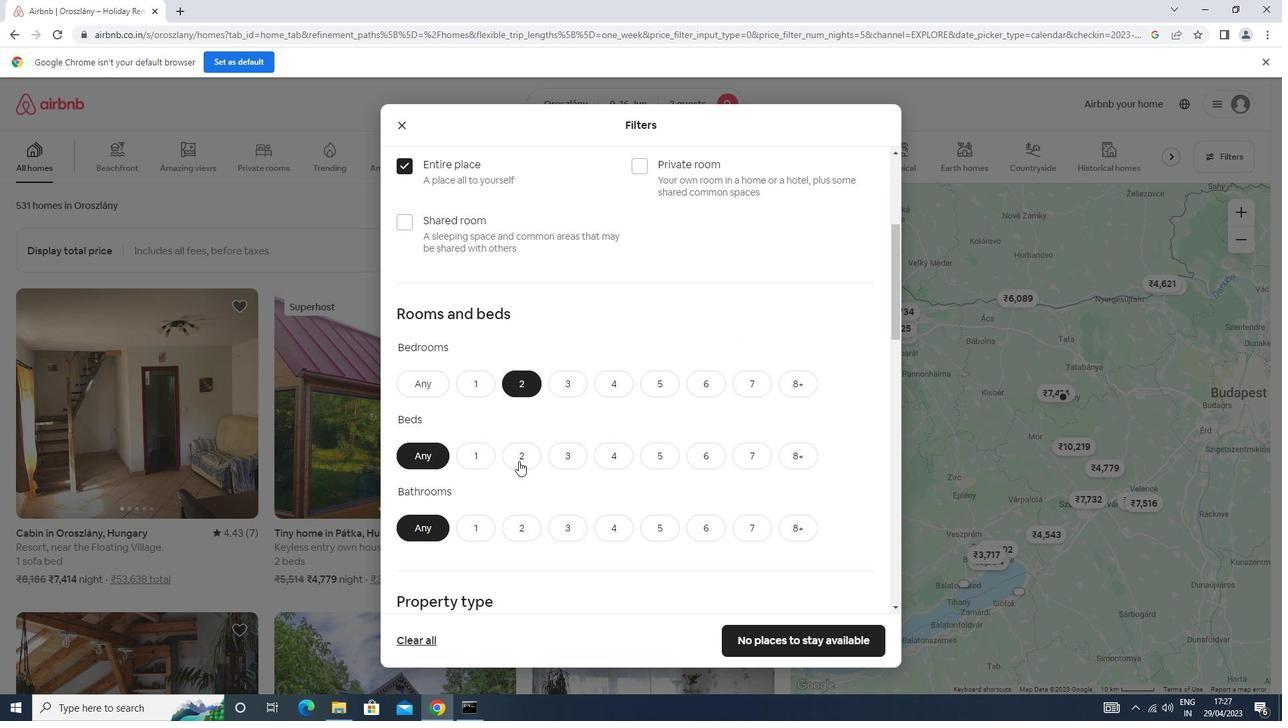 
Action: Mouse scrolled (525, 446) with delta (0, 0)
Screenshot: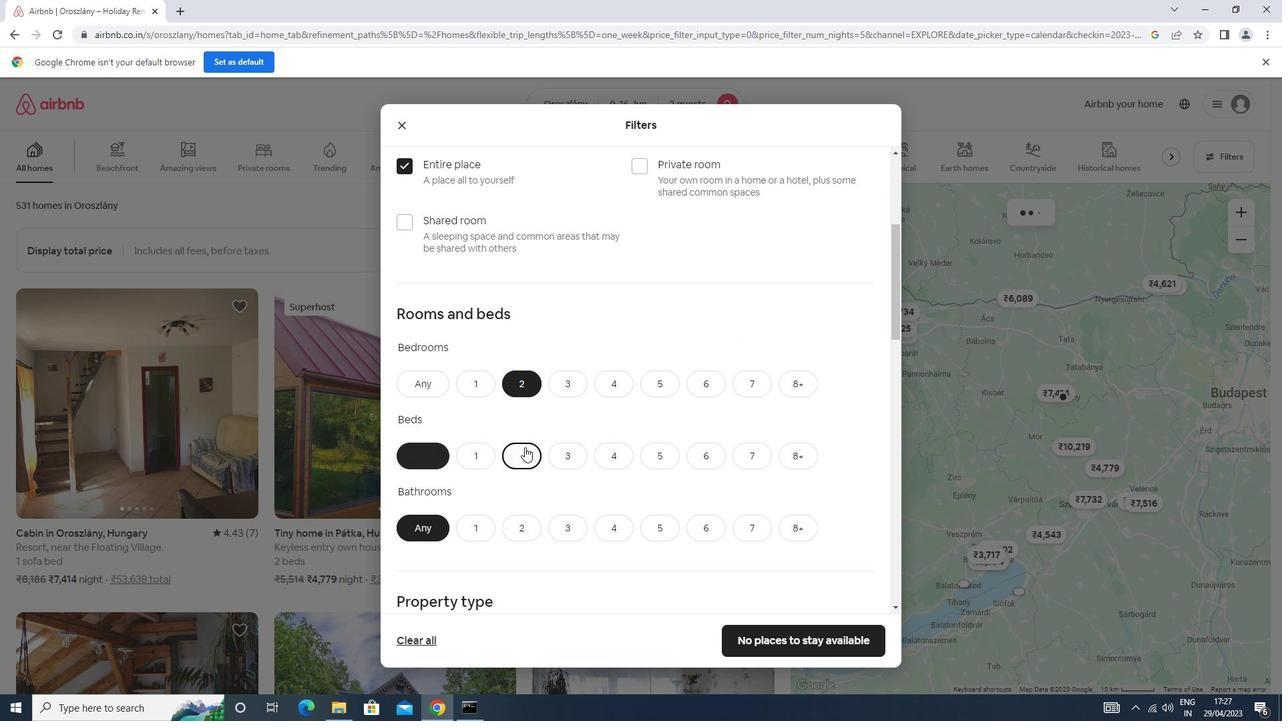 
Action: Mouse moved to (483, 465)
Screenshot: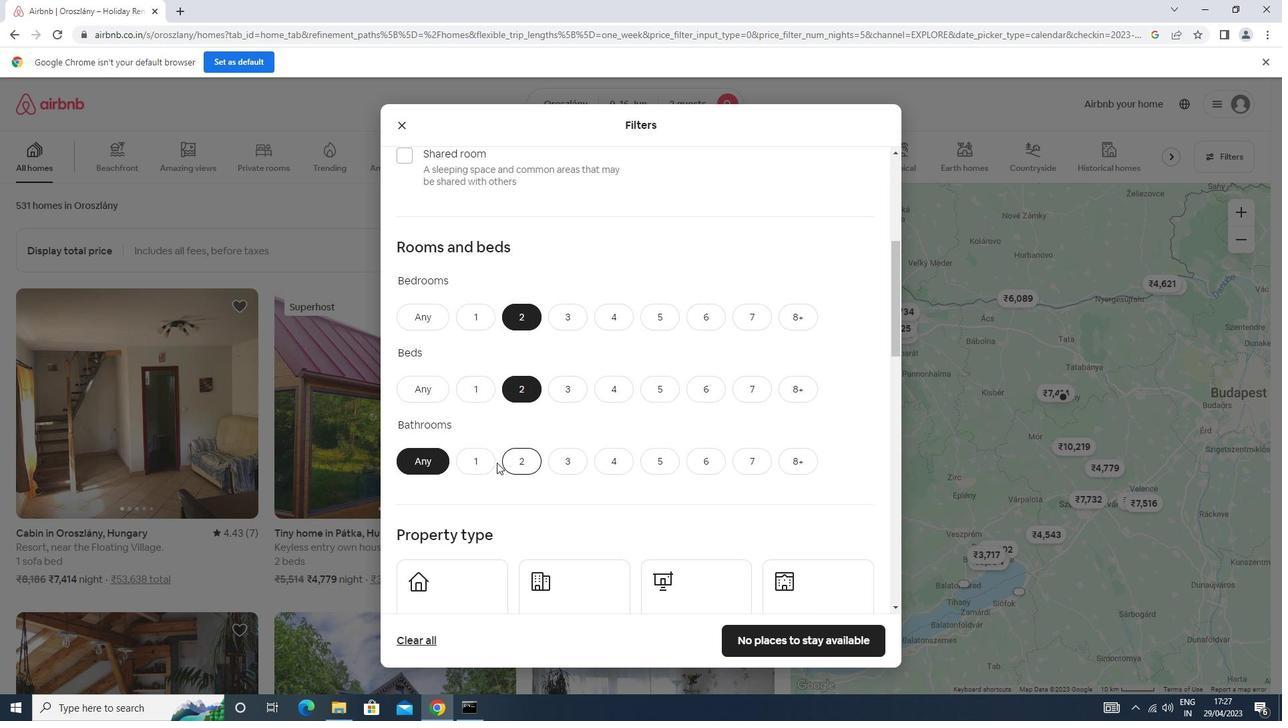 
Action: Mouse pressed left at (483, 465)
Screenshot: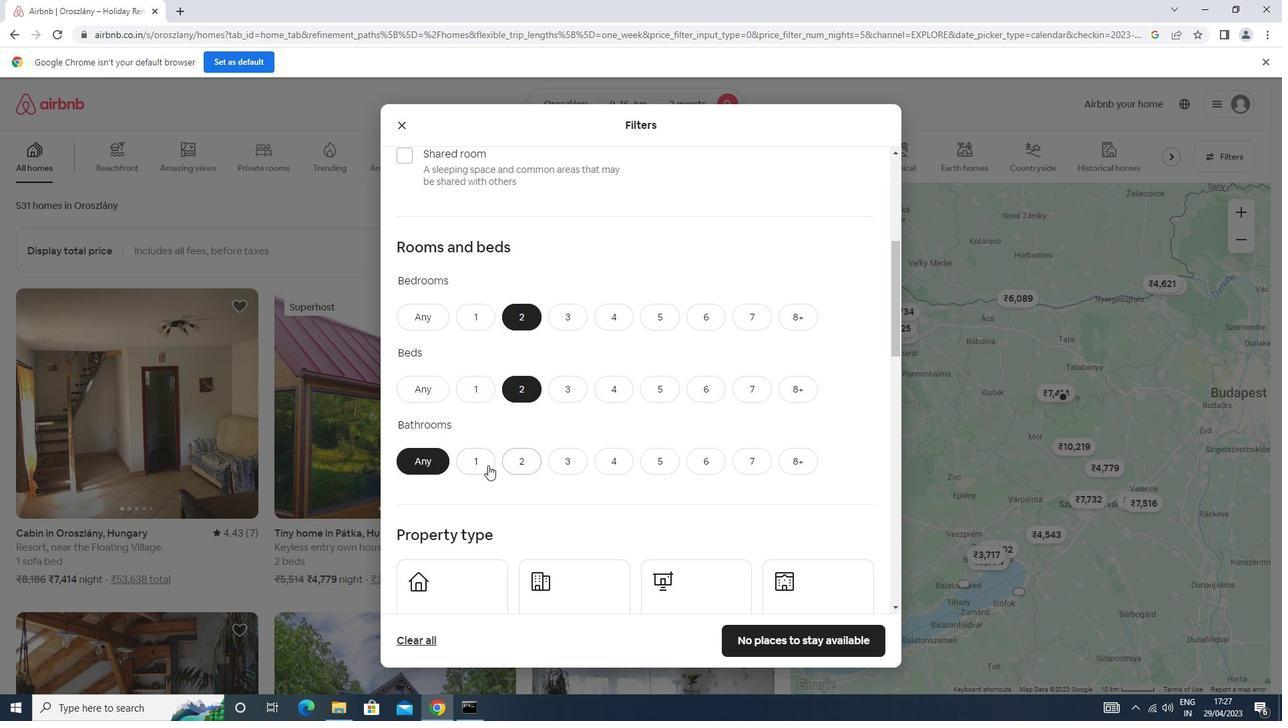 
Action: Mouse moved to (482, 464)
Screenshot: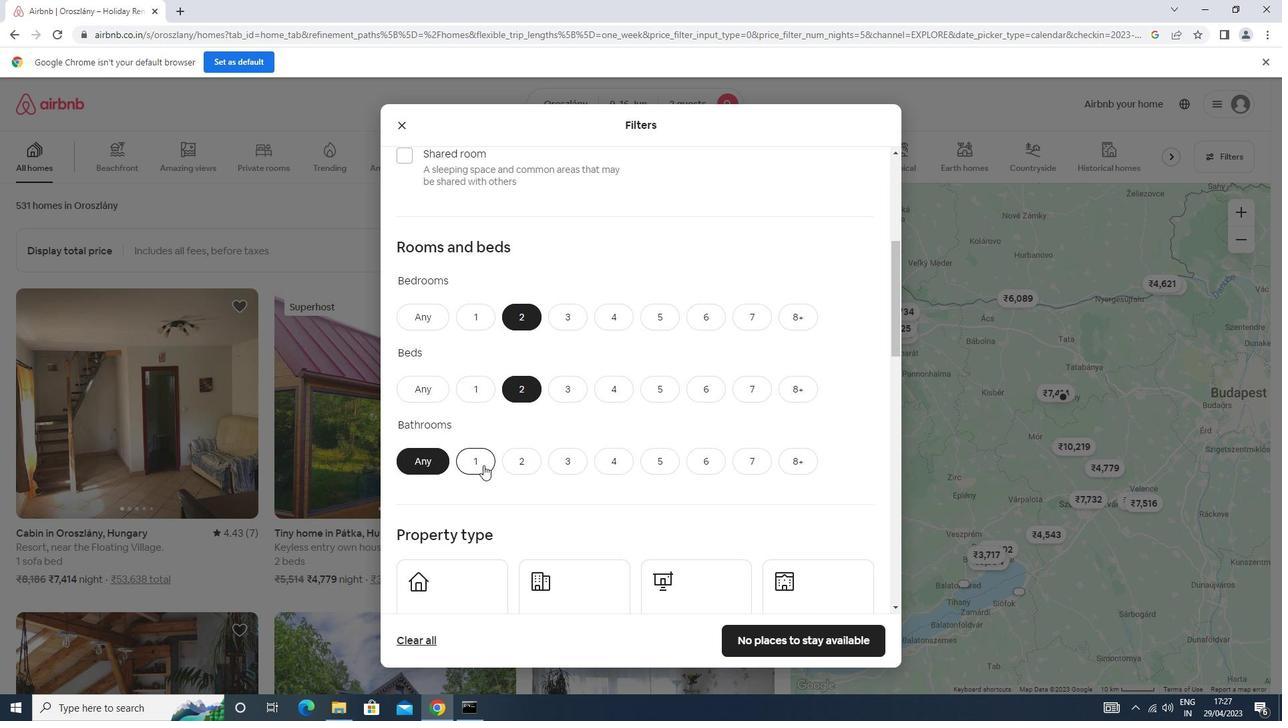 
Action: Mouse scrolled (482, 463) with delta (0, 0)
Screenshot: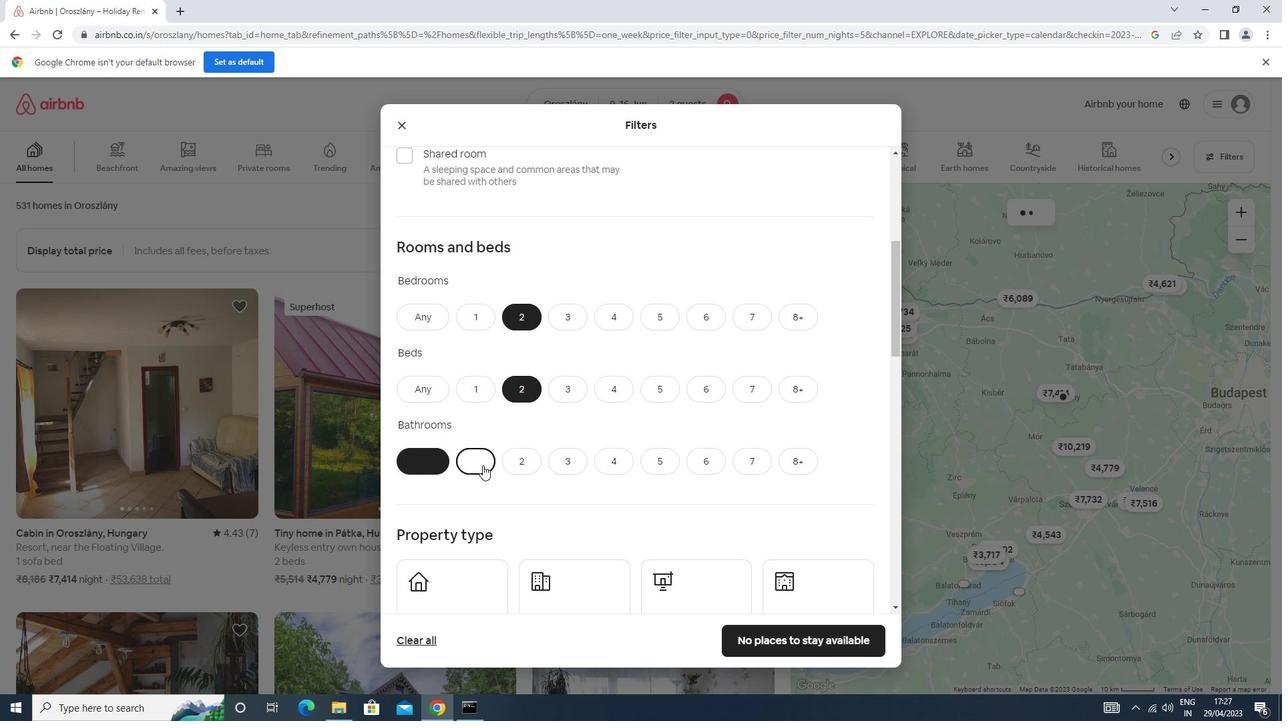
Action: Mouse scrolled (482, 463) with delta (0, 0)
Screenshot: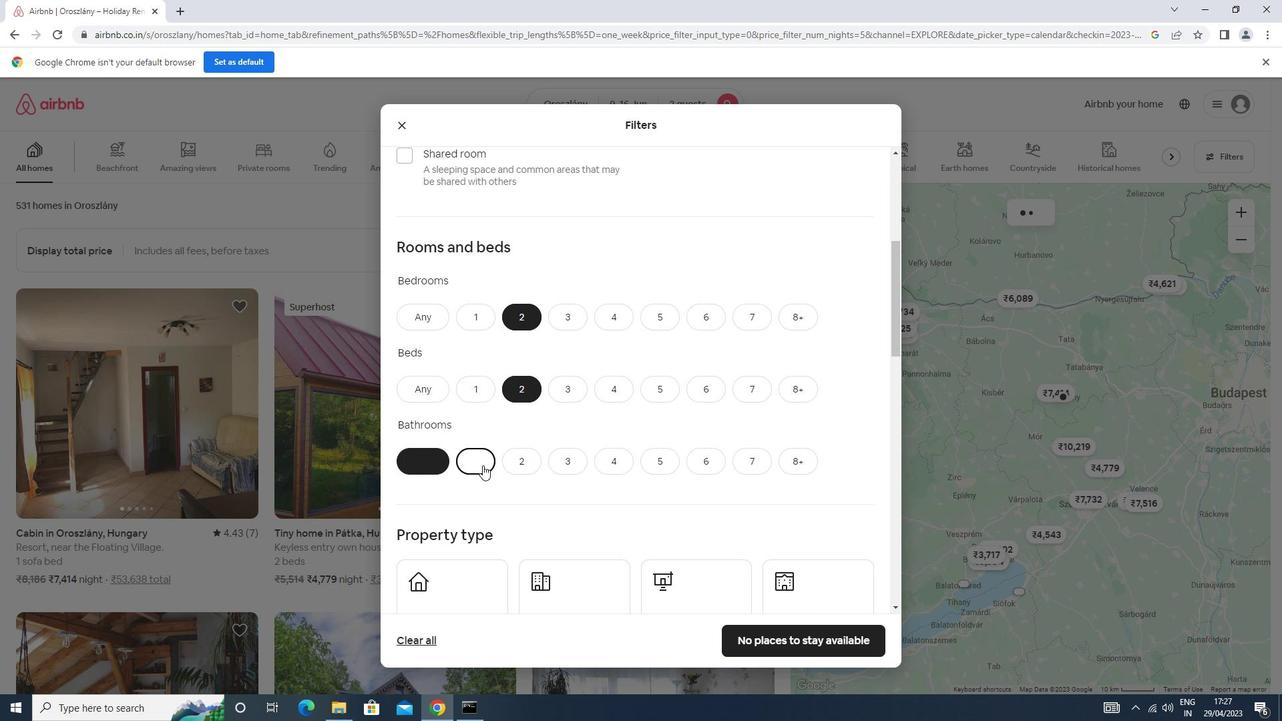 
Action: Mouse scrolled (482, 463) with delta (0, 0)
Screenshot: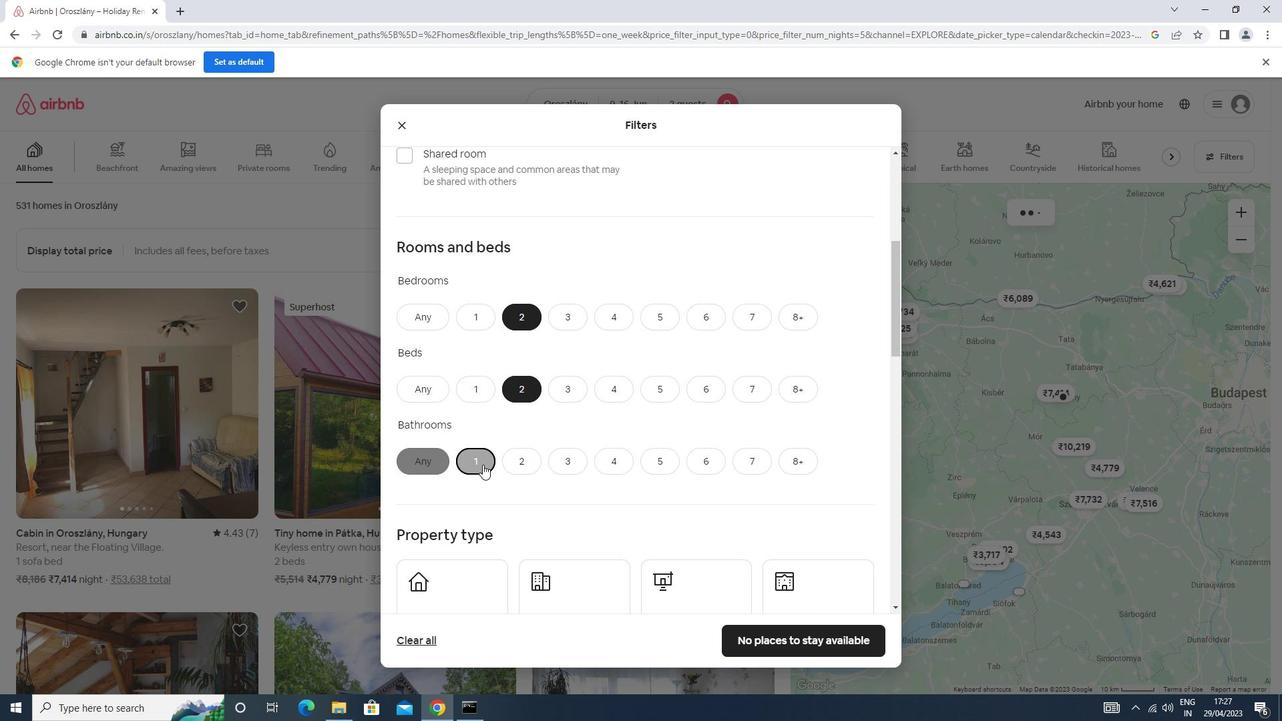 
Action: Mouse moved to (442, 369)
Screenshot: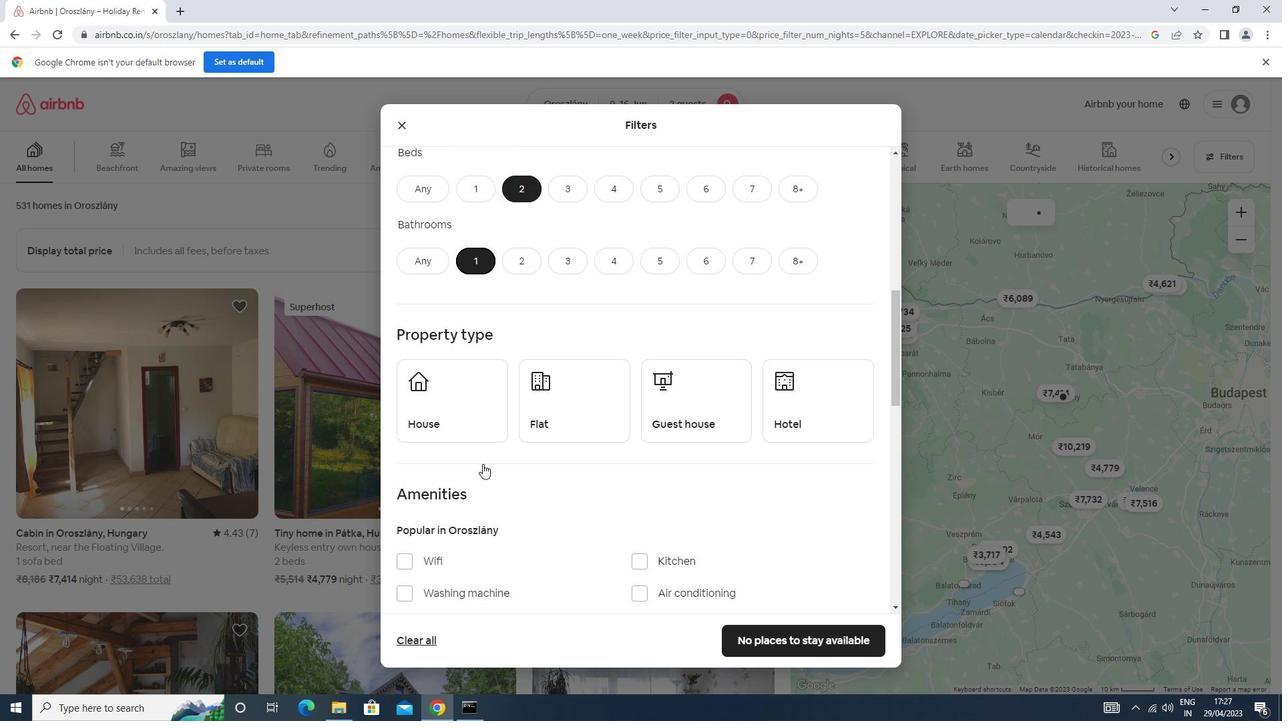 
Action: Mouse pressed left at (442, 369)
Screenshot: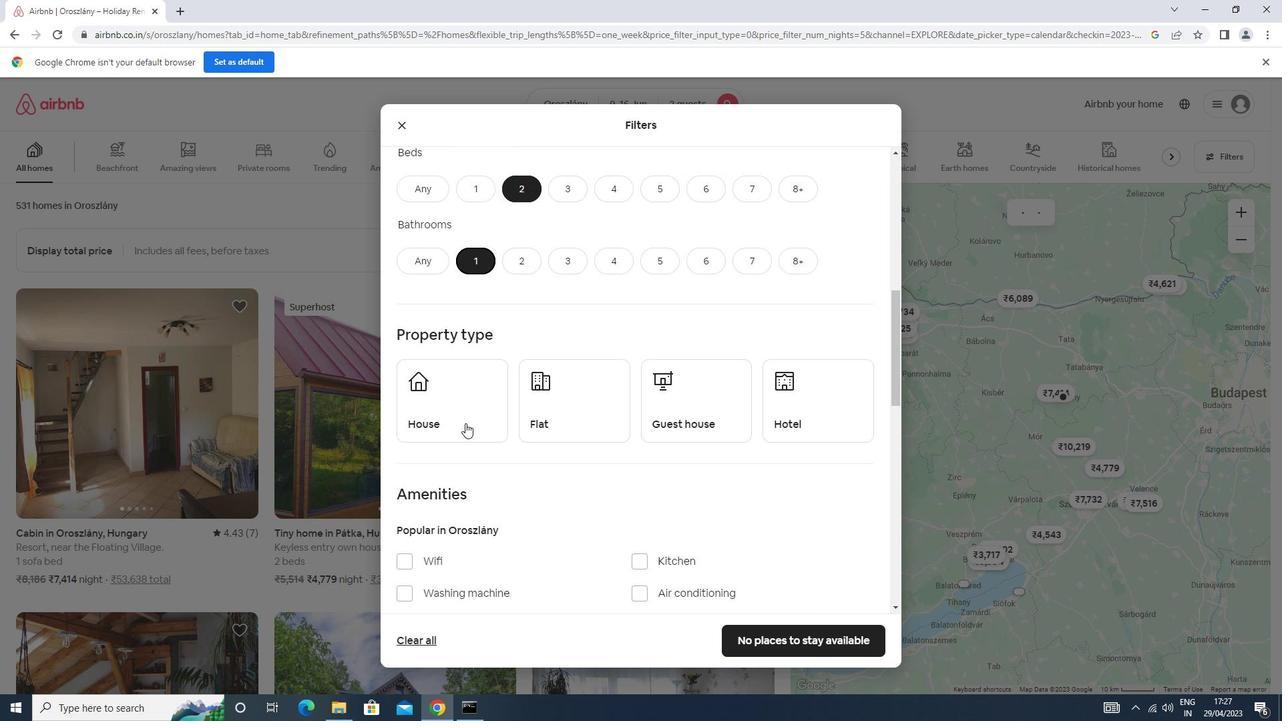 
Action: Mouse moved to (593, 414)
Screenshot: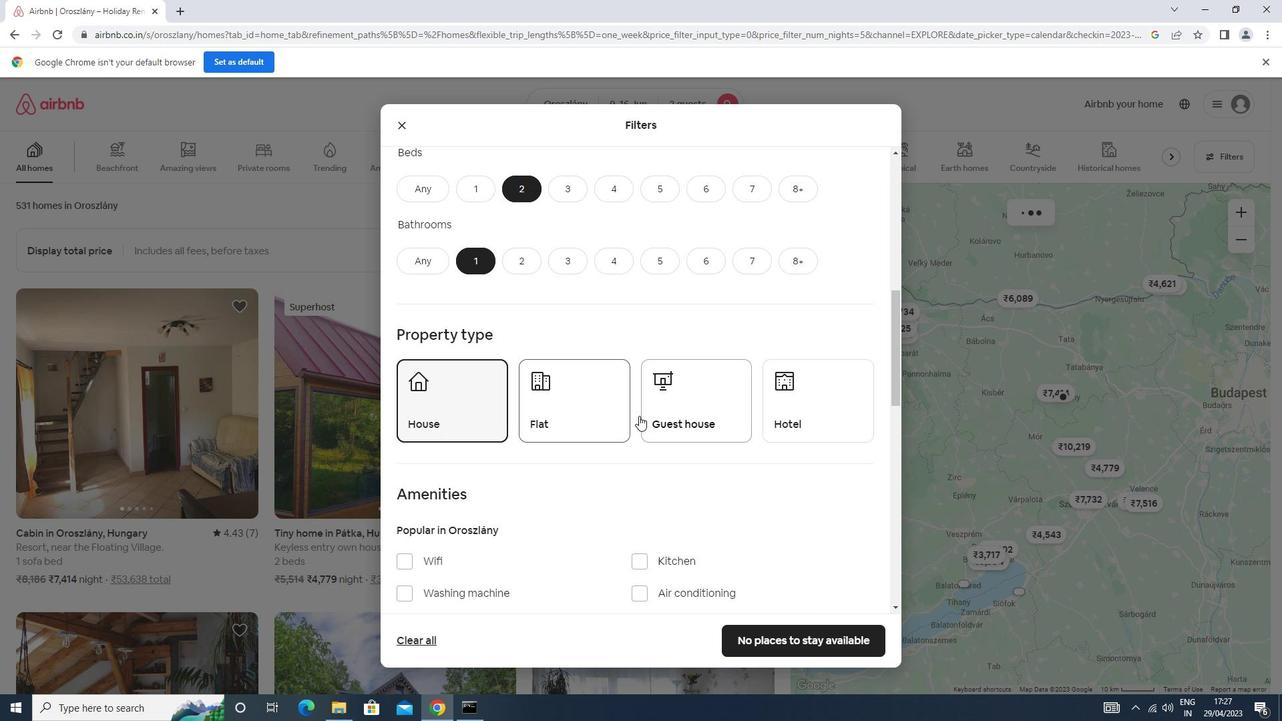 
Action: Mouse pressed left at (593, 414)
Screenshot: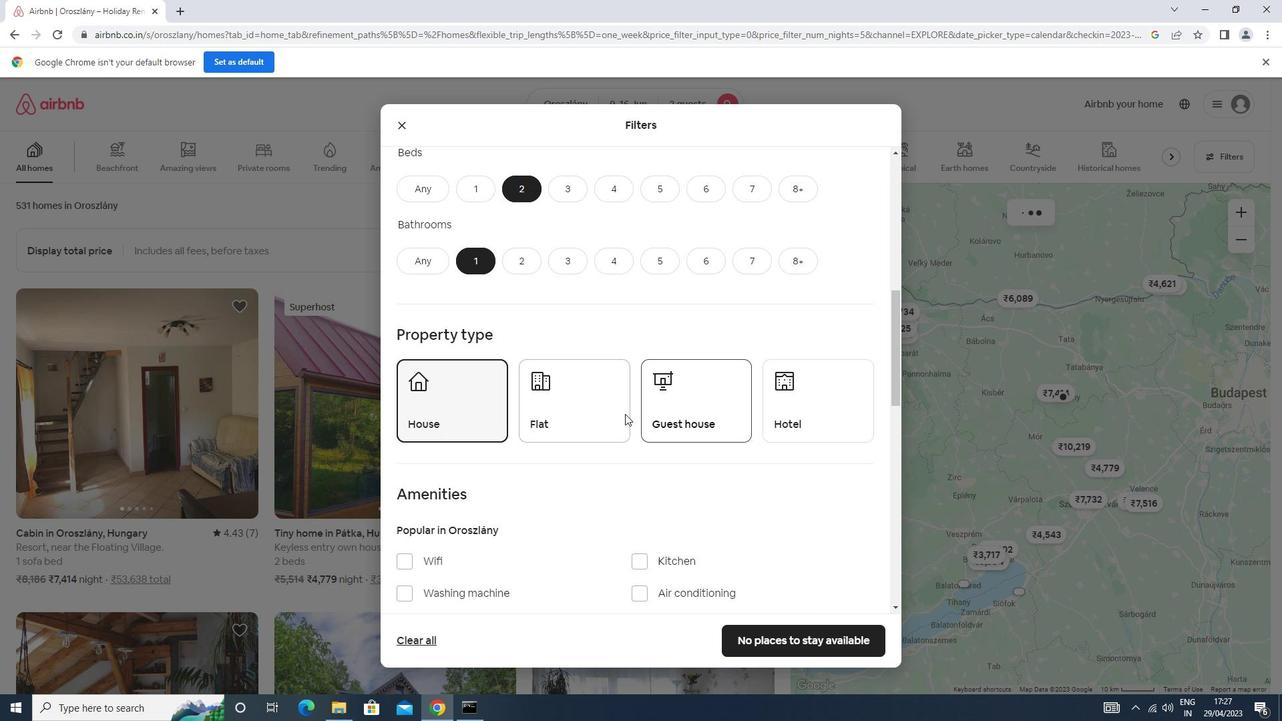 
Action: Mouse moved to (664, 404)
Screenshot: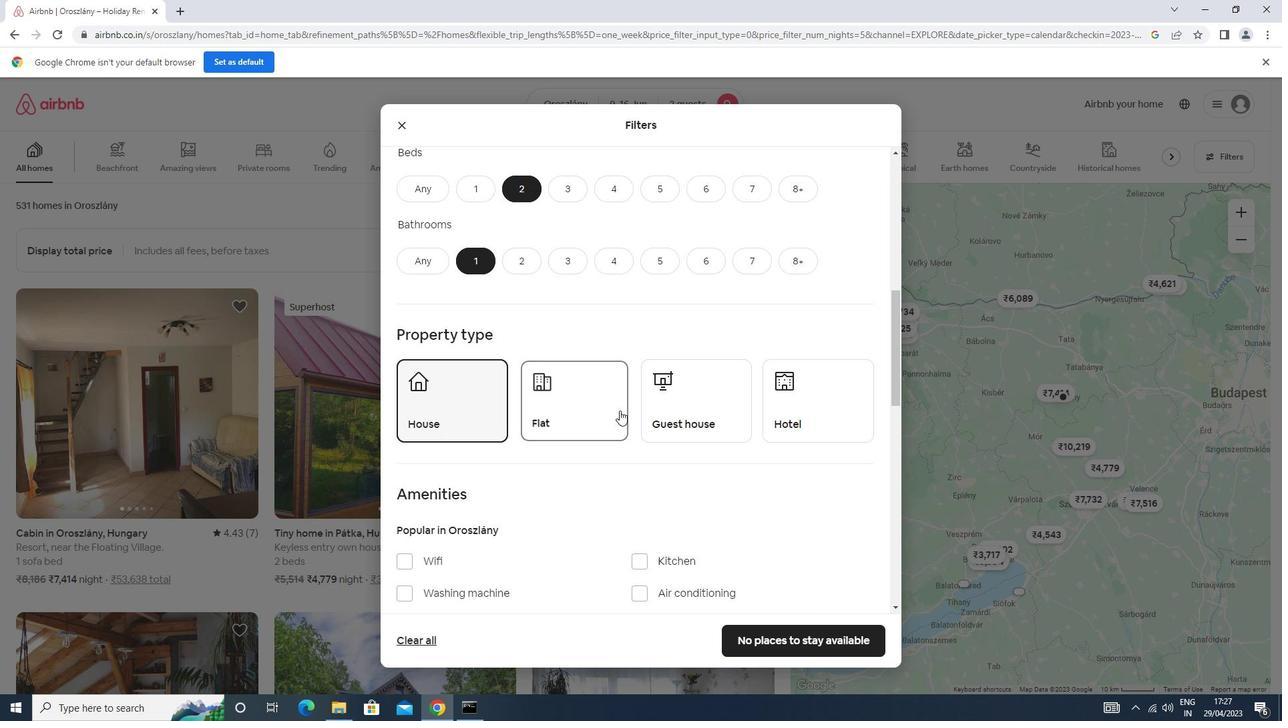 
Action: Mouse pressed left at (664, 404)
Screenshot: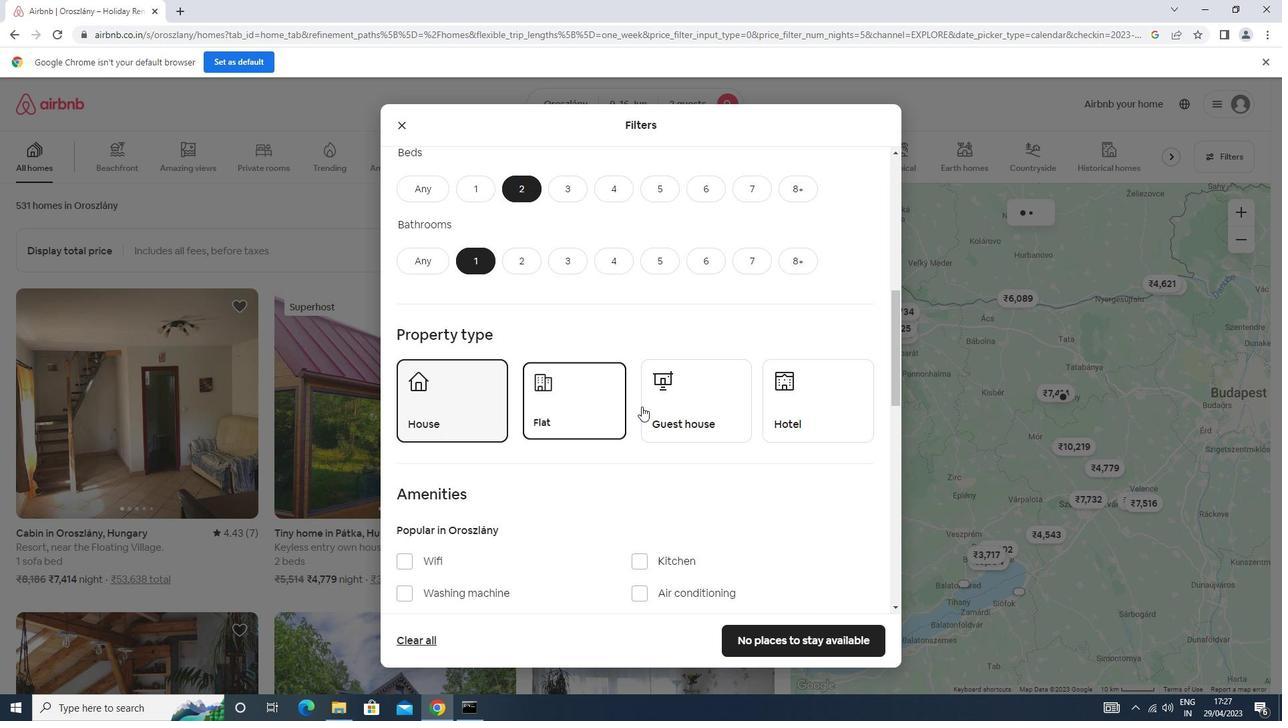 
Action: Mouse moved to (663, 399)
Screenshot: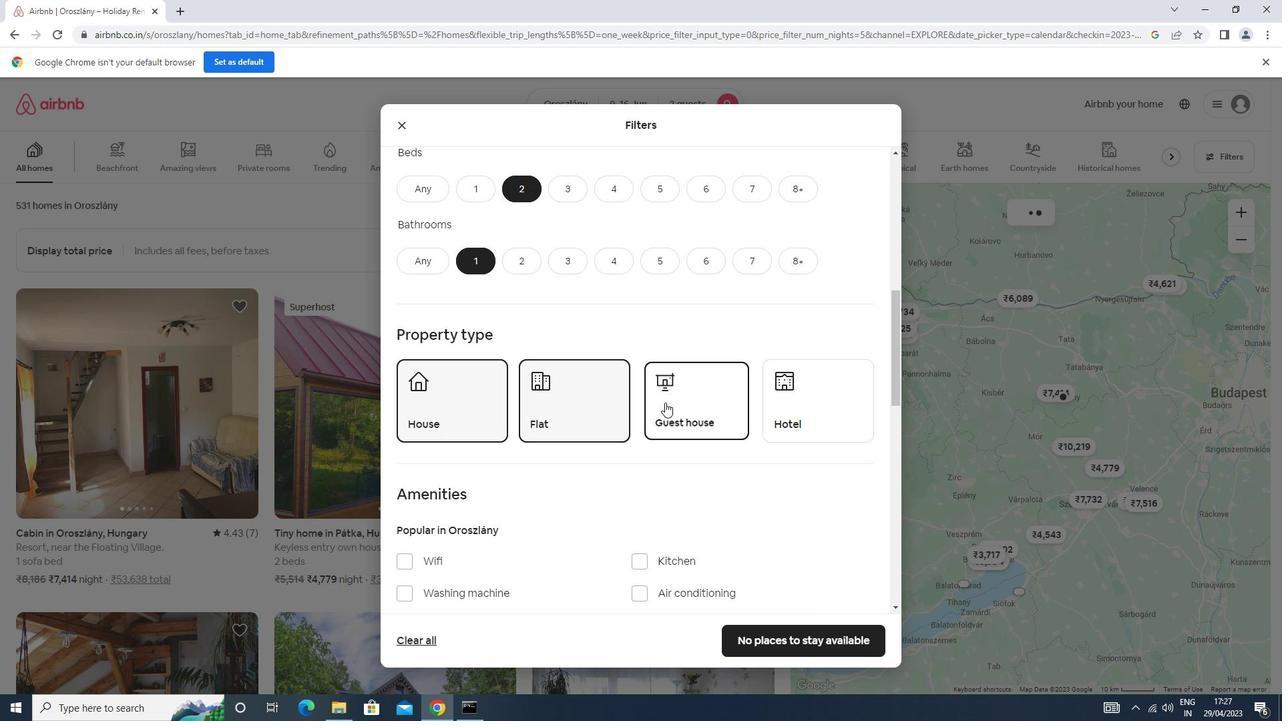 
Action: Mouse scrolled (663, 398) with delta (0, 0)
Screenshot: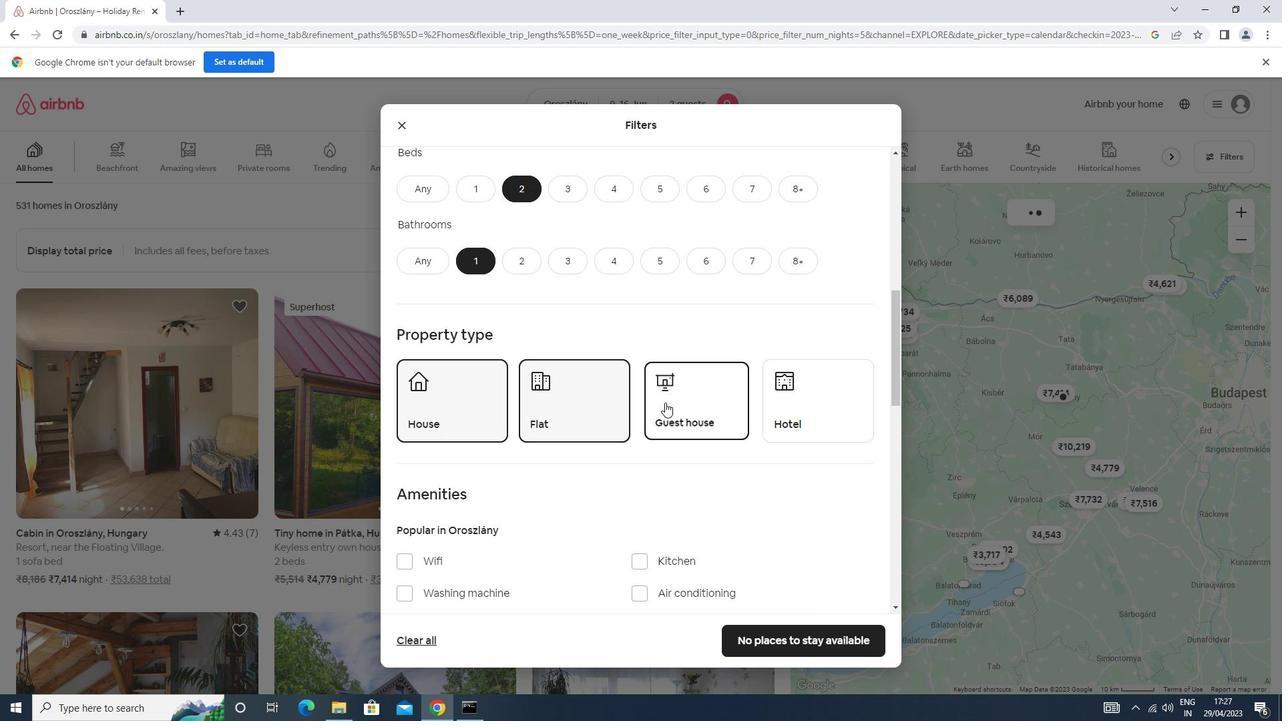 
Action: Mouse scrolled (663, 398) with delta (0, 0)
Screenshot: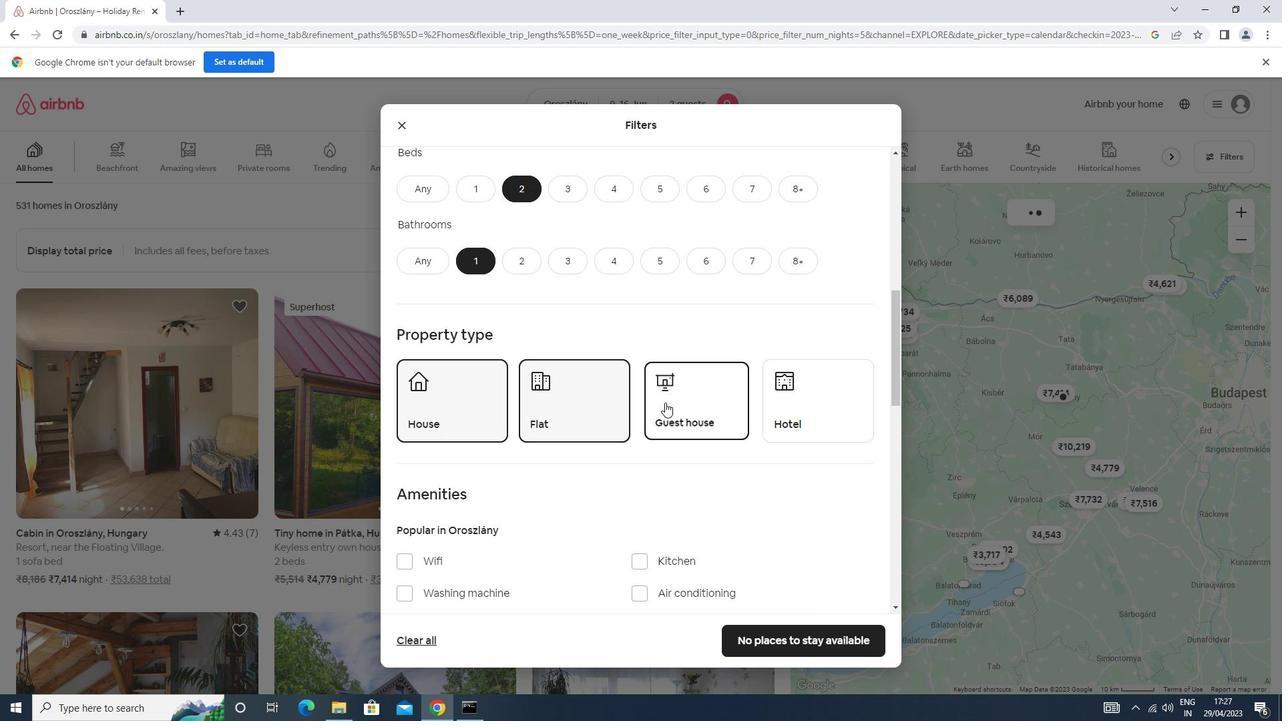 
Action: Mouse scrolled (663, 398) with delta (0, 0)
Screenshot: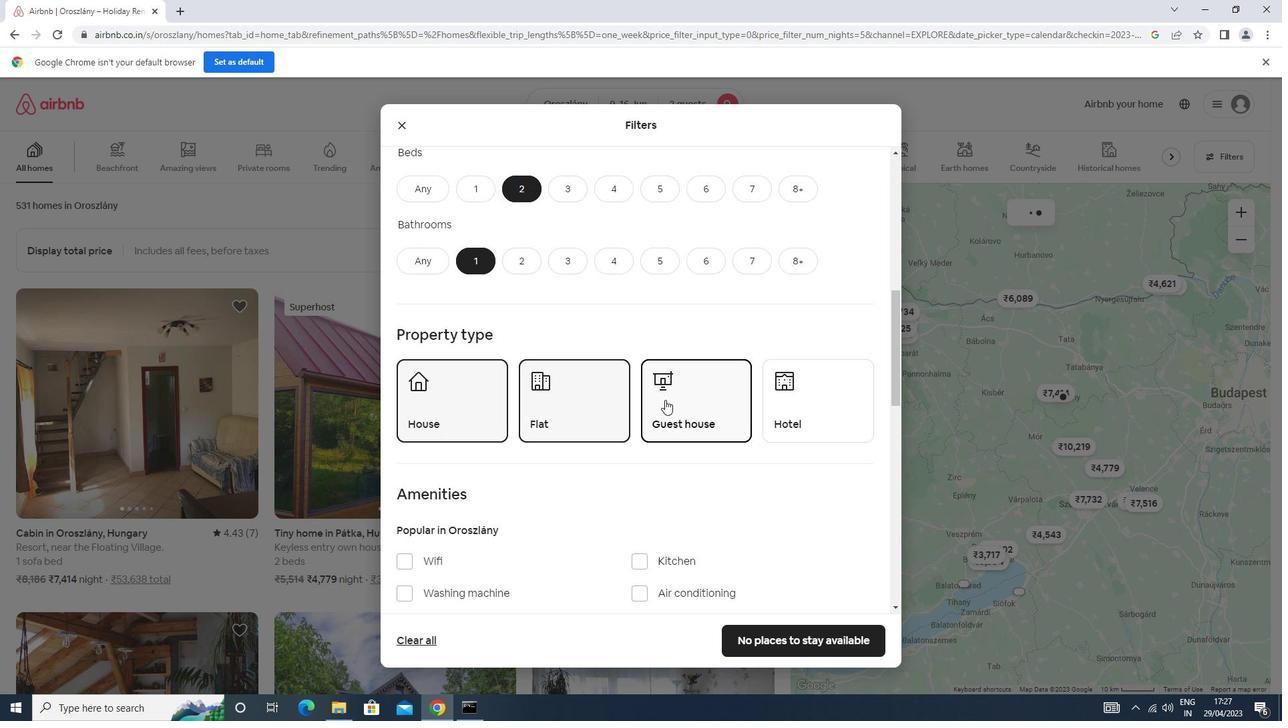 
Action: Mouse scrolled (663, 398) with delta (0, 0)
Screenshot: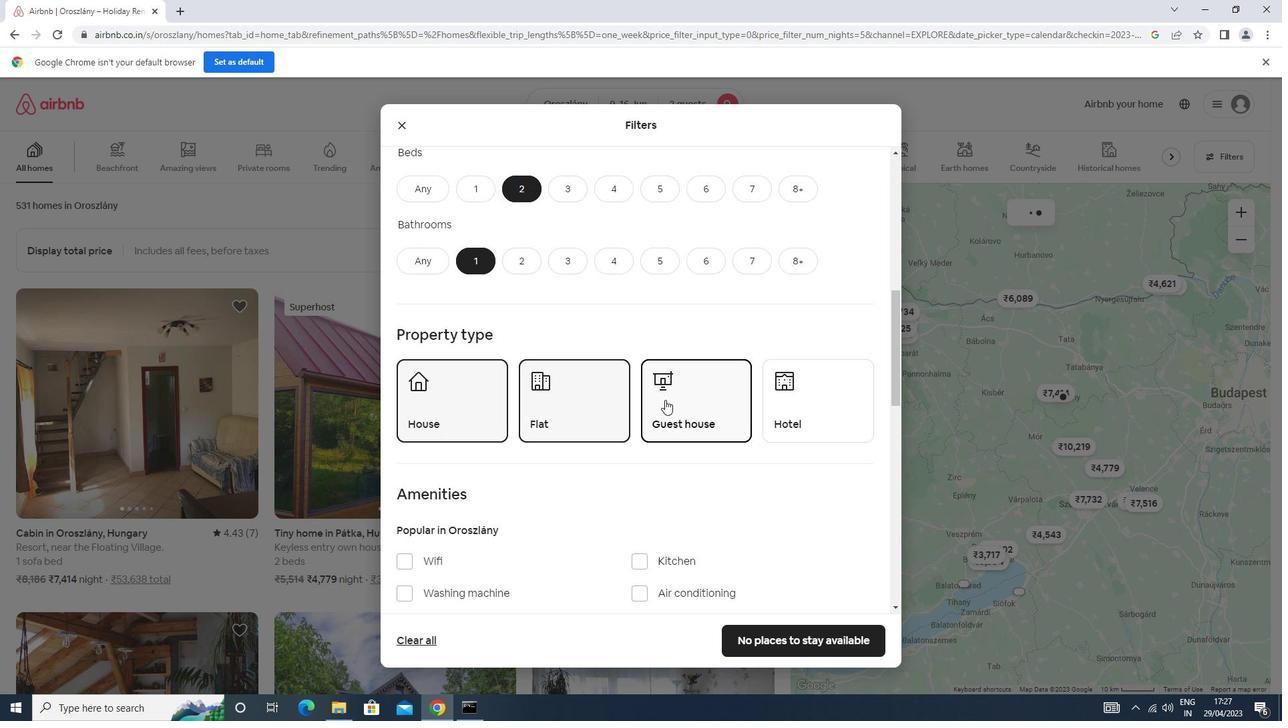 
Action: Mouse scrolled (663, 398) with delta (0, 0)
Screenshot: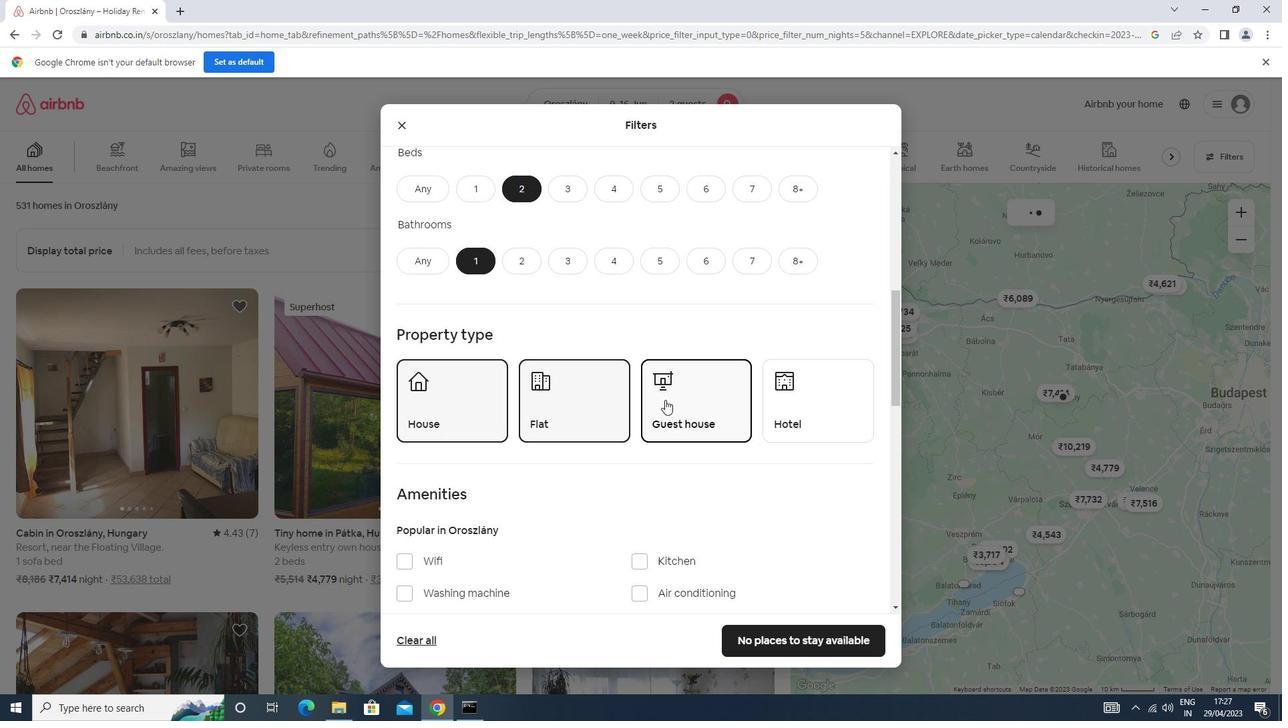 
Action: Mouse moved to (856, 477)
Screenshot: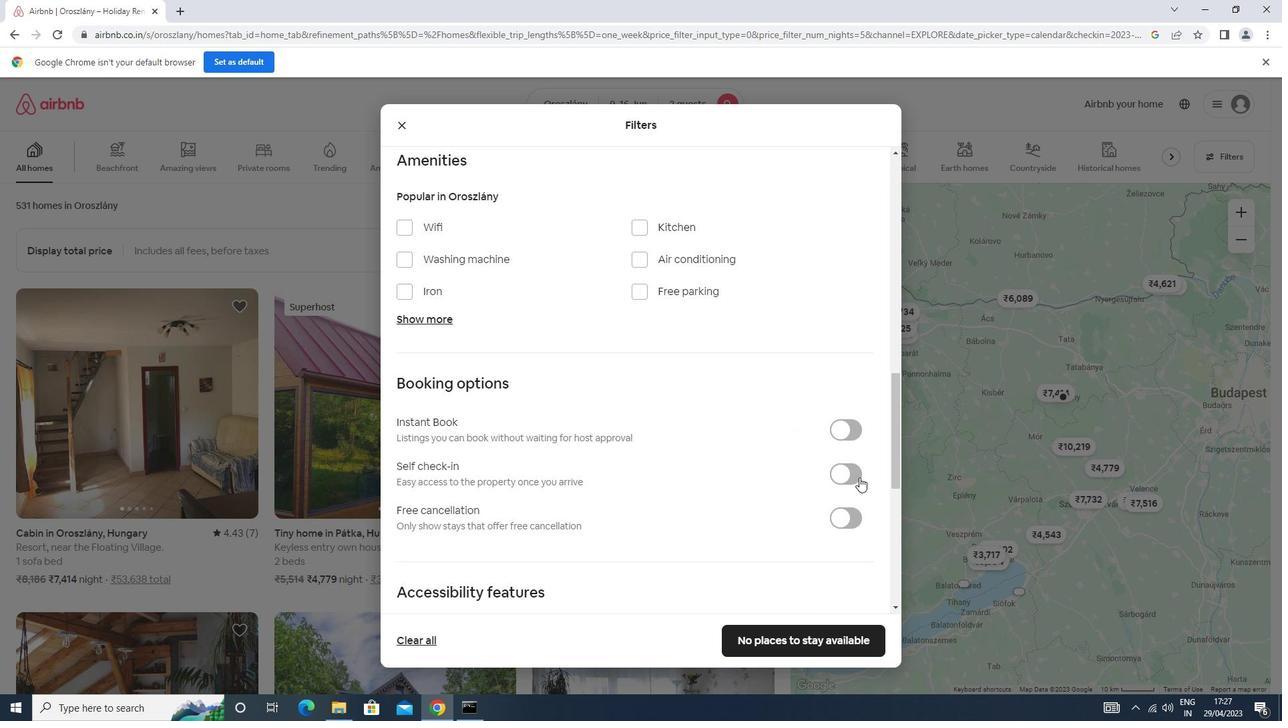 
Action: Mouse pressed left at (856, 477)
Screenshot: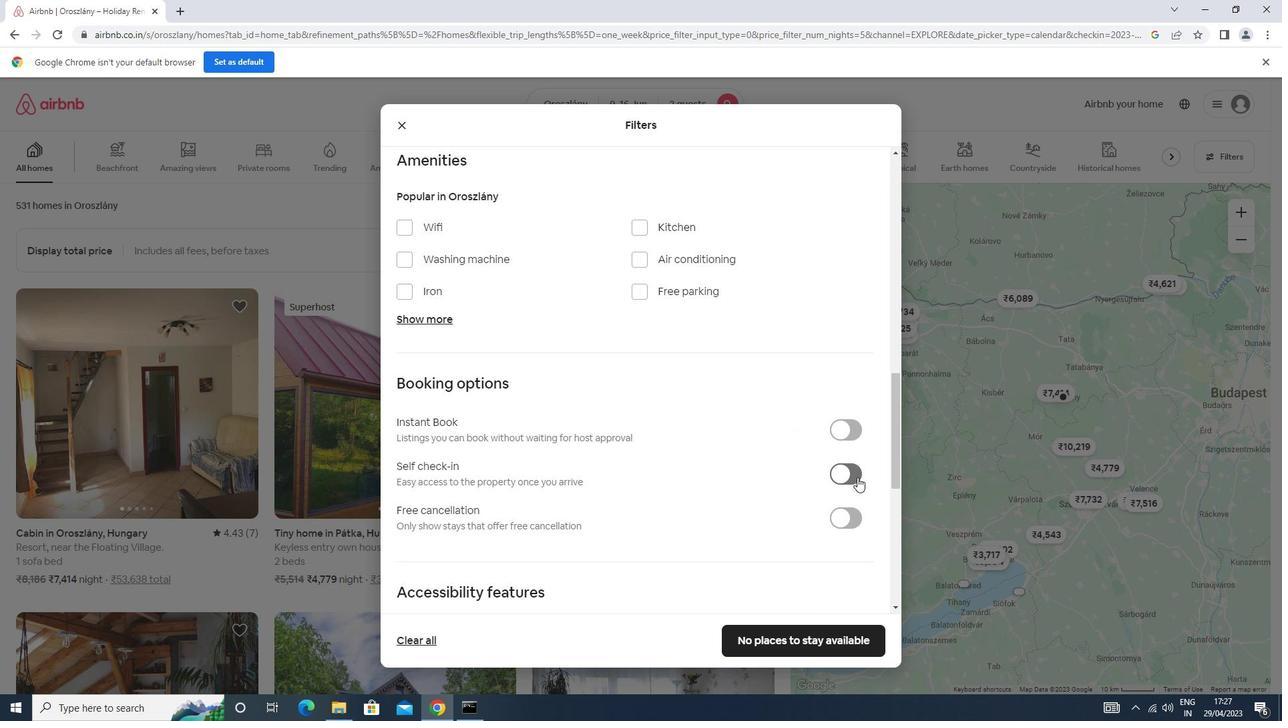 
Action: Mouse moved to (855, 477)
Screenshot: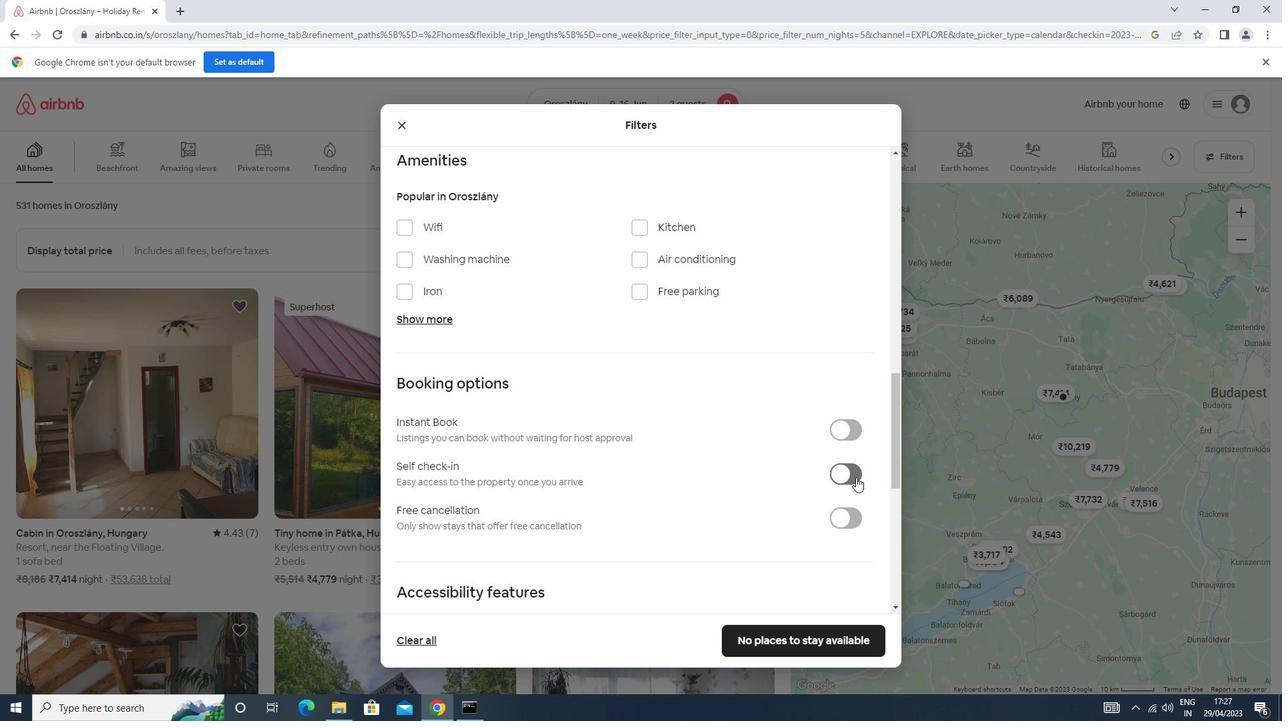 
Action: Mouse scrolled (855, 476) with delta (0, 0)
Screenshot: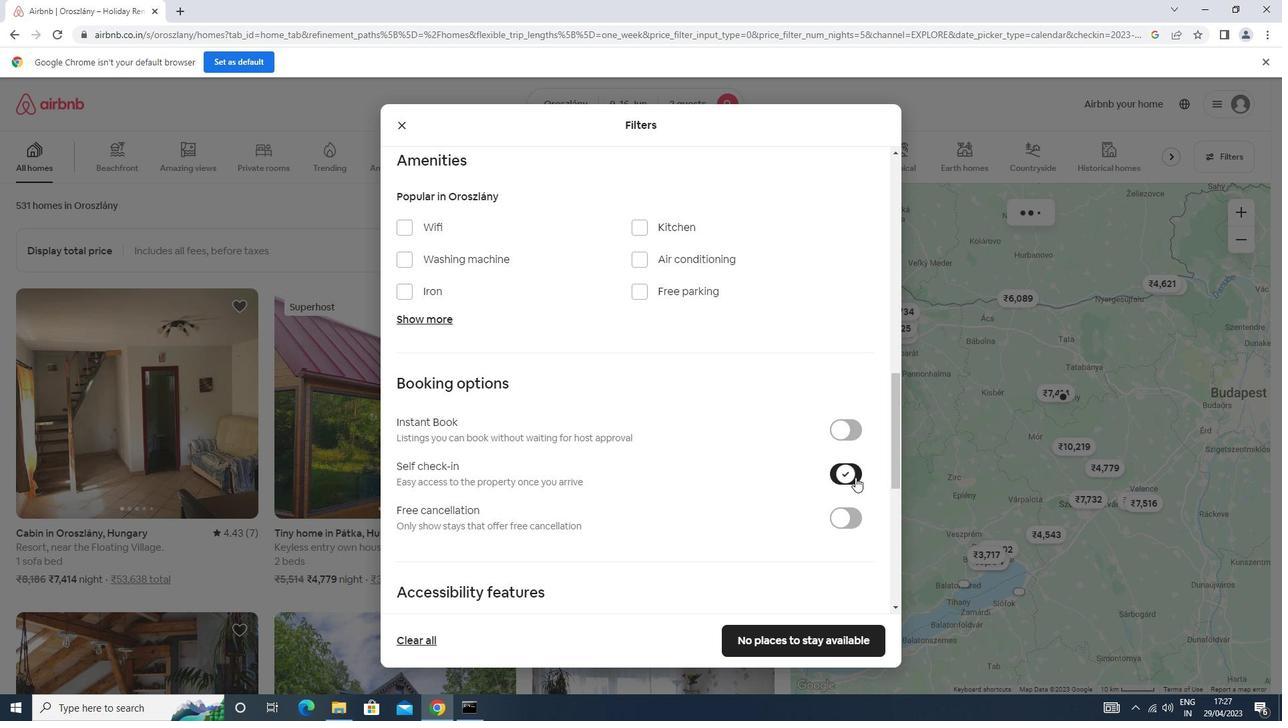 
Action: Mouse scrolled (855, 476) with delta (0, 0)
Screenshot: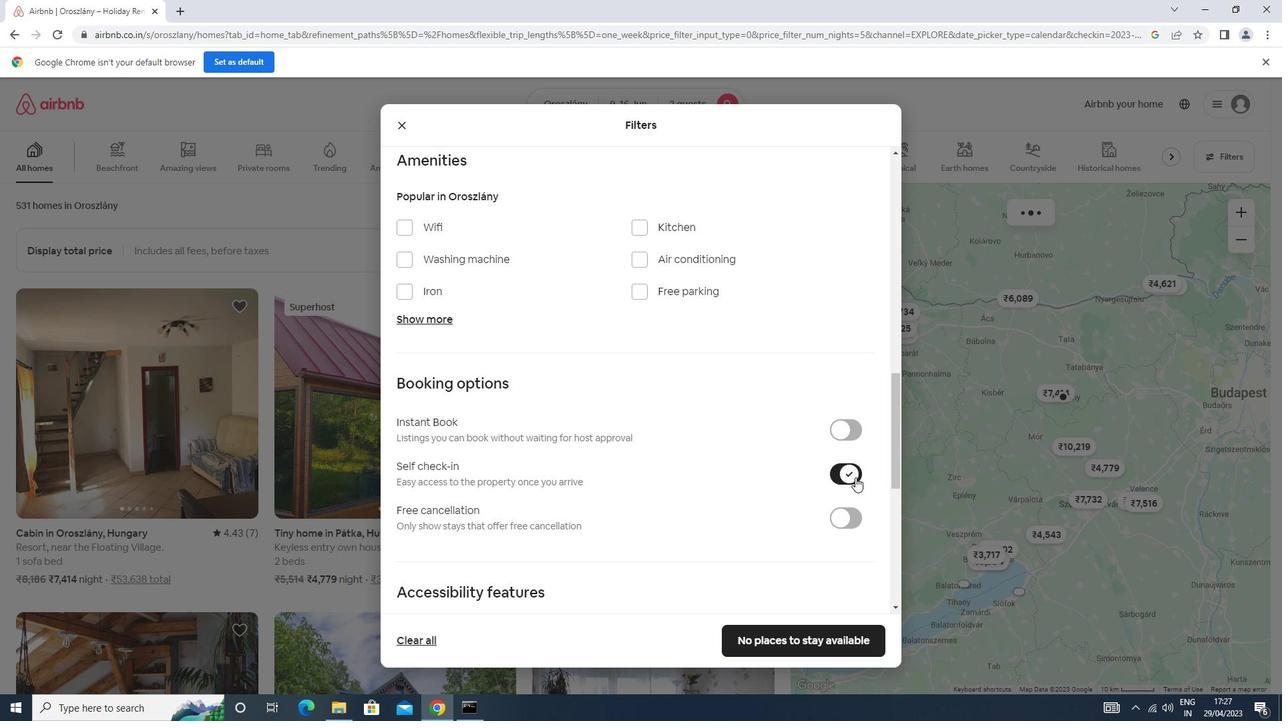 
Action: Mouse scrolled (855, 476) with delta (0, 0)
Screenshot: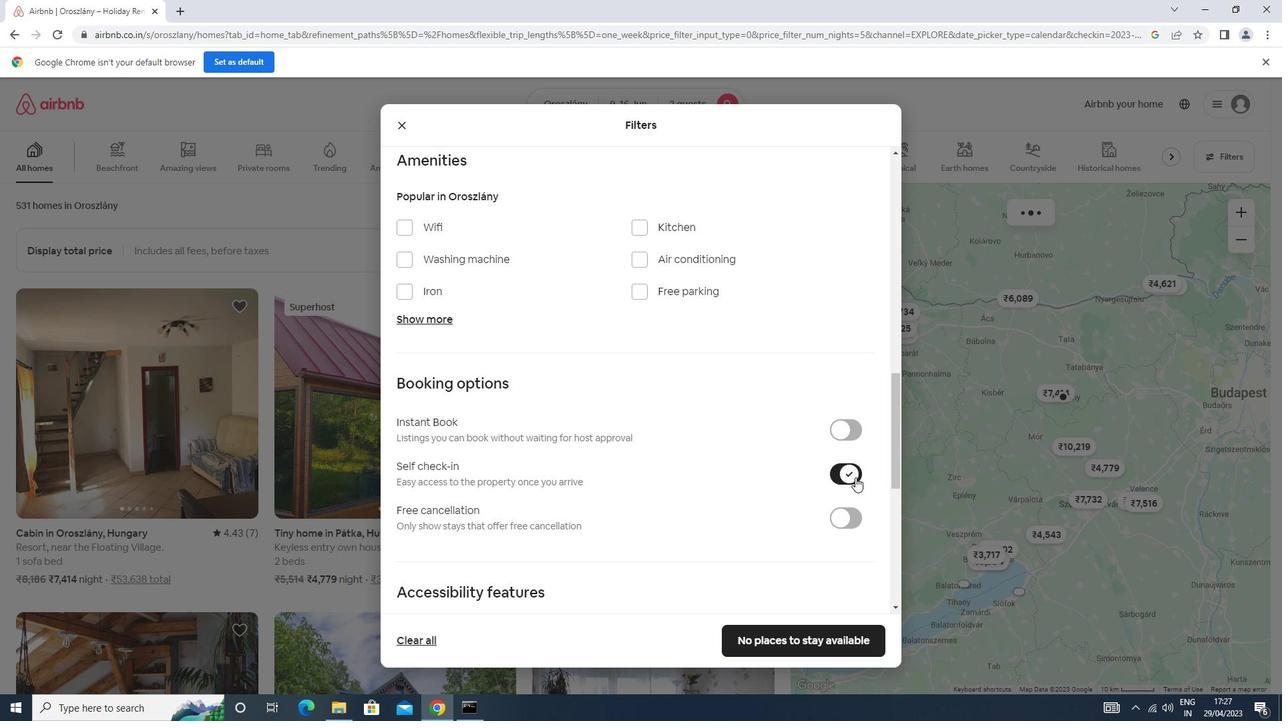 
Action: Mouse scrolled (855, 476) with delta (0, 0)
Screenshot: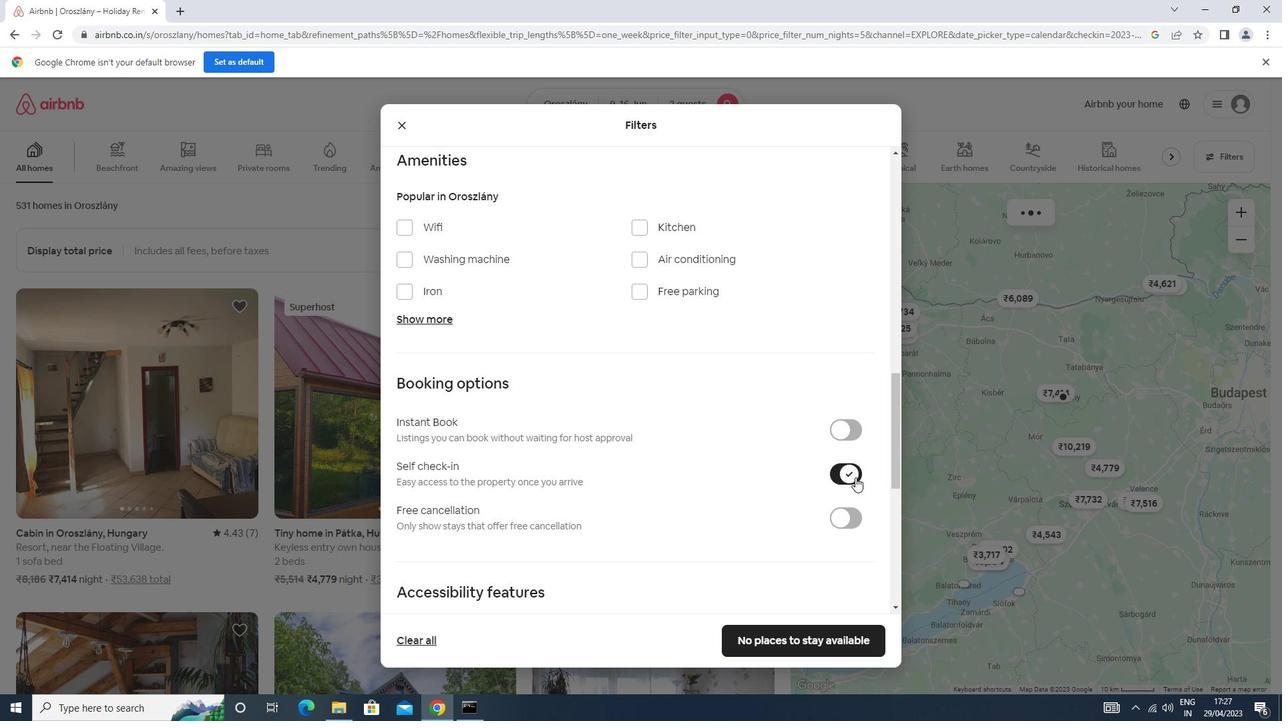 
Action: Mouse moved to (854, 477)
Screenshot: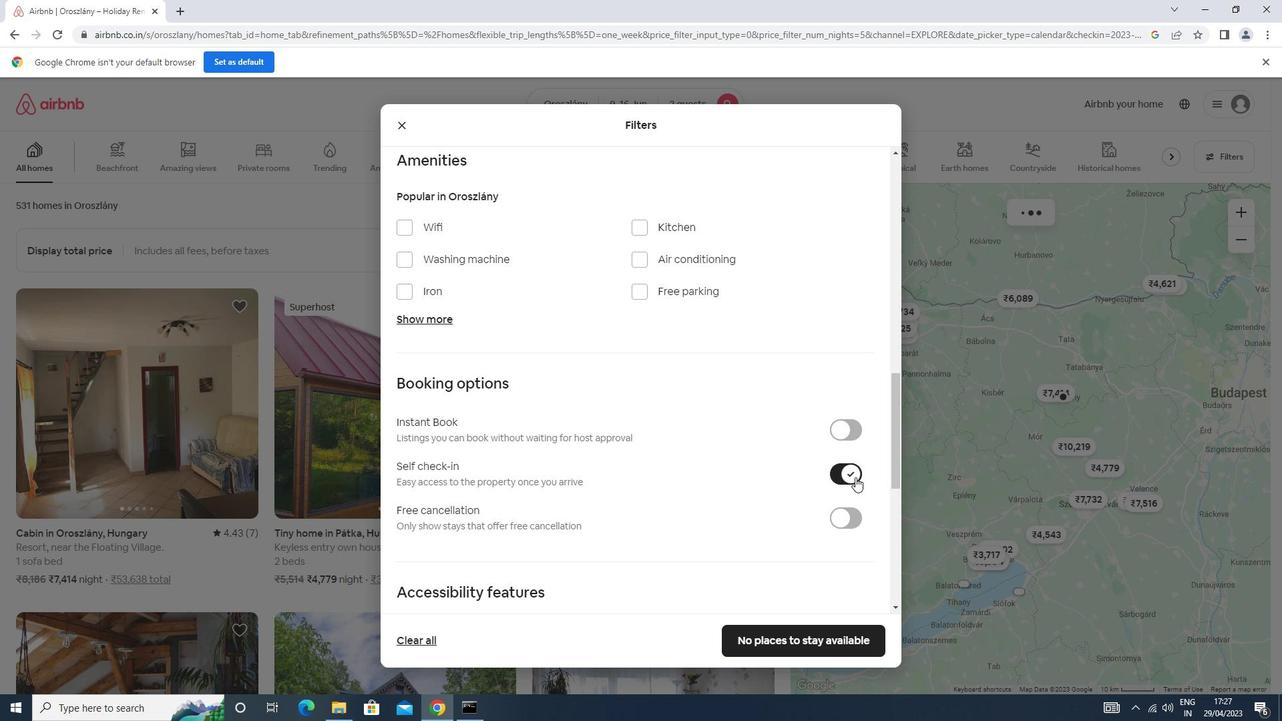 
Action: Mouse scrolled (854, 476) with delta (0, 0)
Screenshot: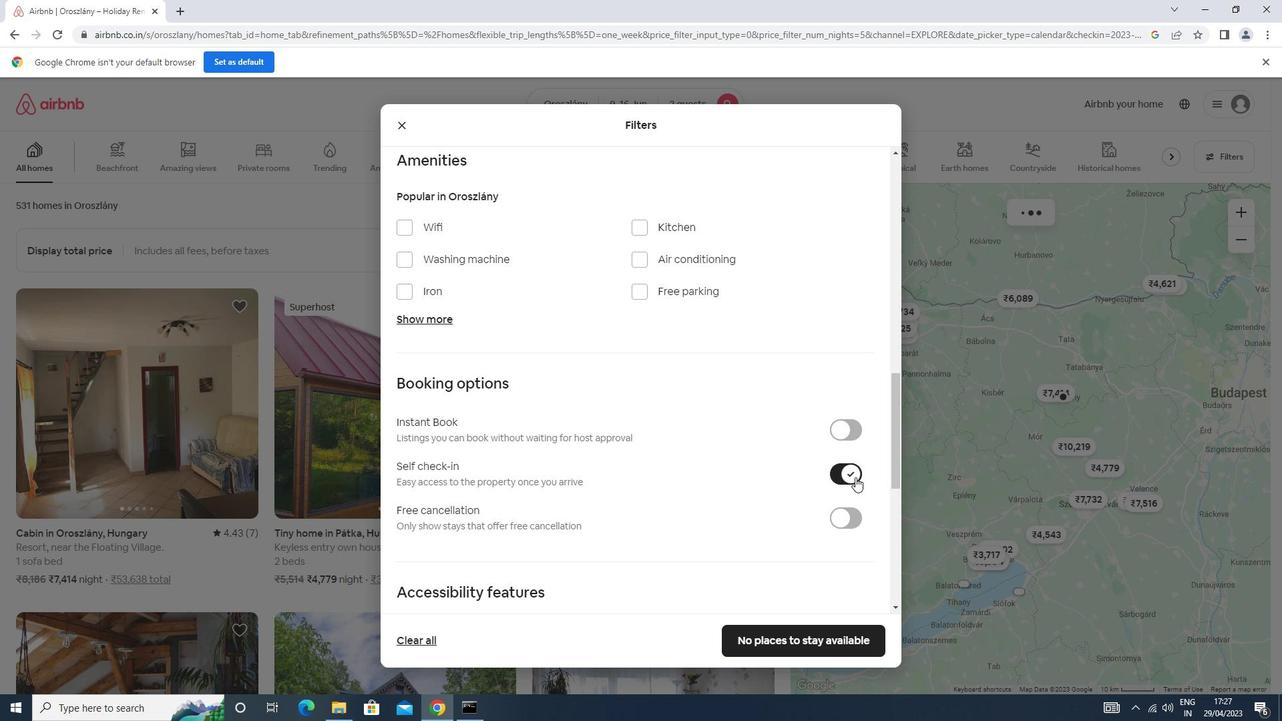 
Action: Mouse scrolled (854, 476) with delta (0, 0)
Screenshot: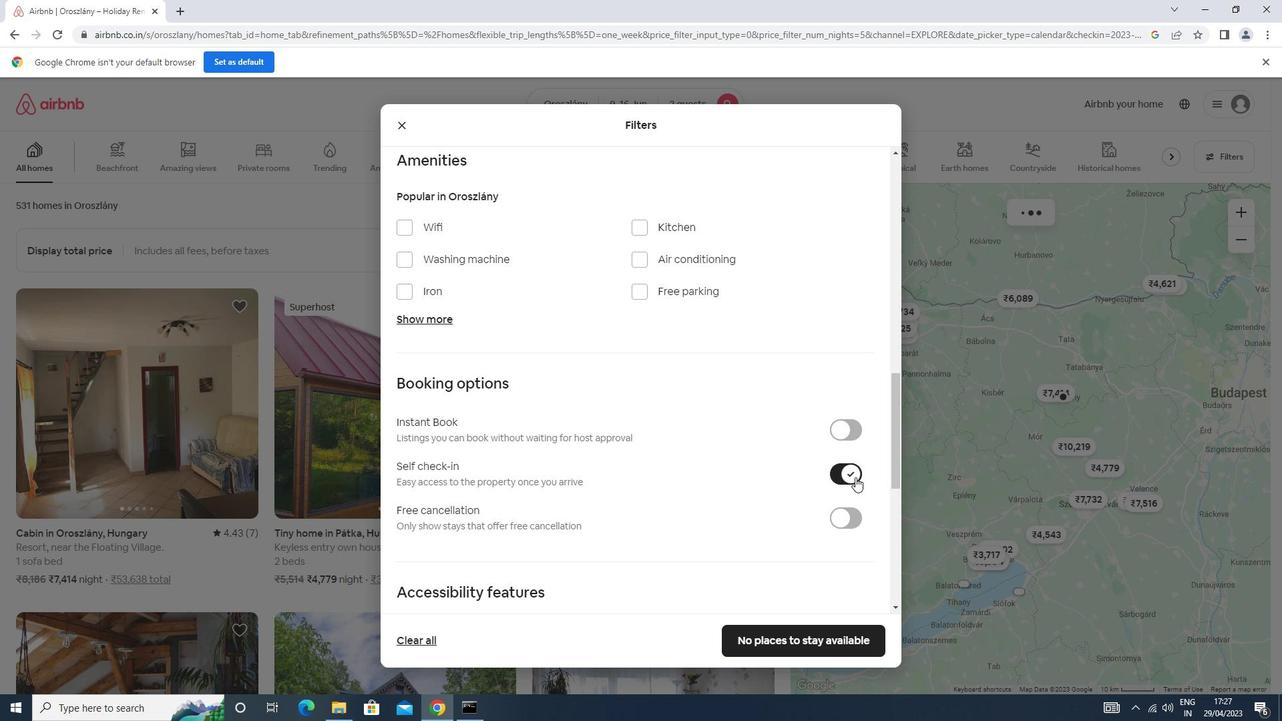 
Action: Mouse moved to (854, 477)
Screenshot: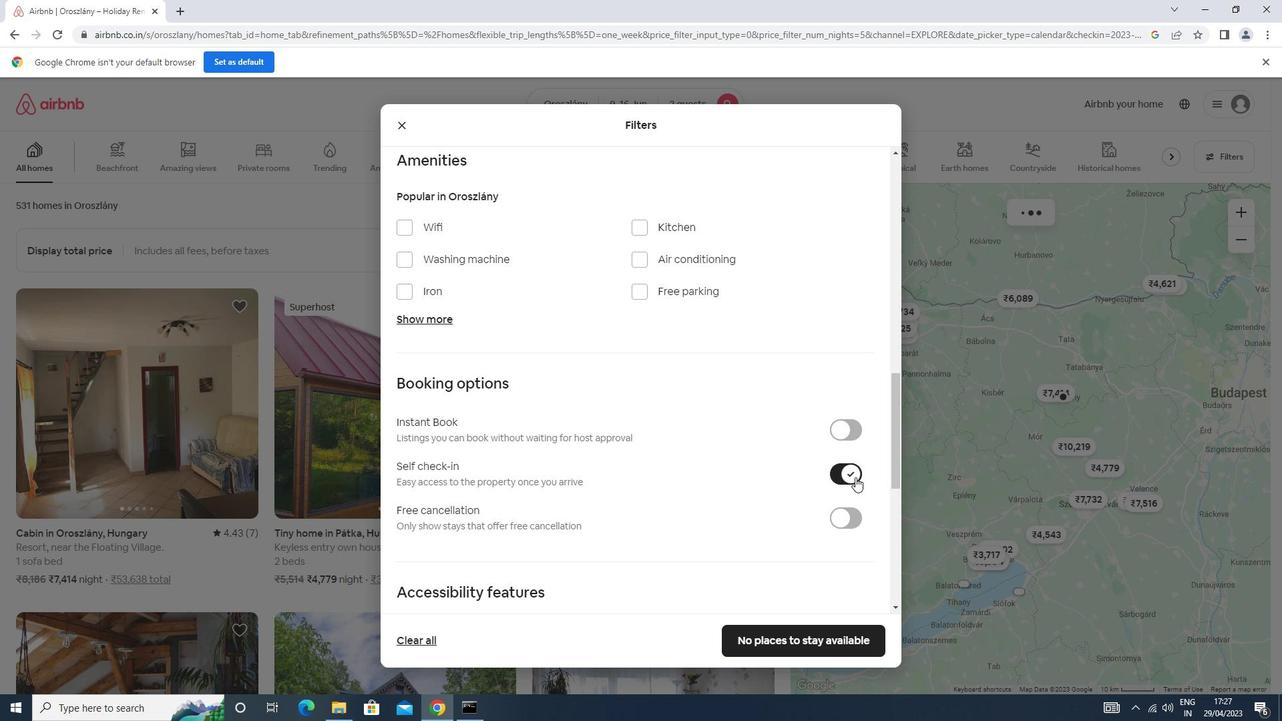 
Action: Mouse scrolled (854, 476) with delta (0, 0)
Screenshot: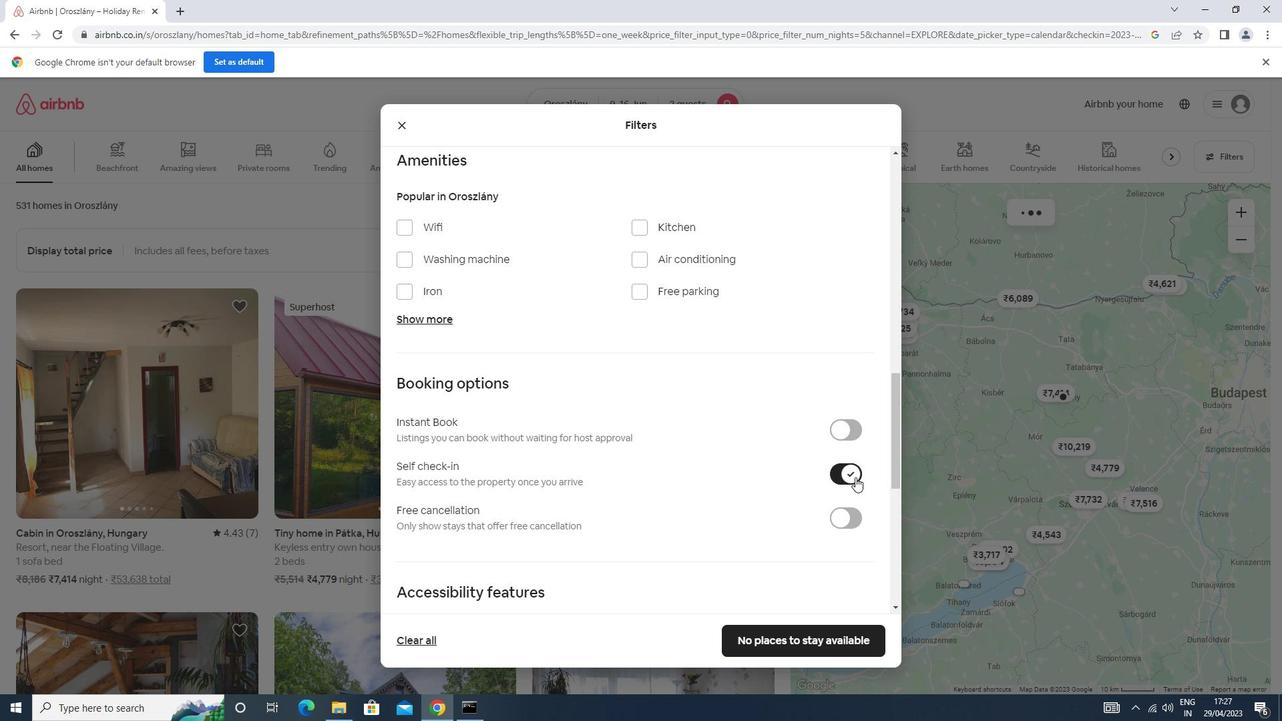 
Action: Mouse moved to (439, 517)
Screenshot: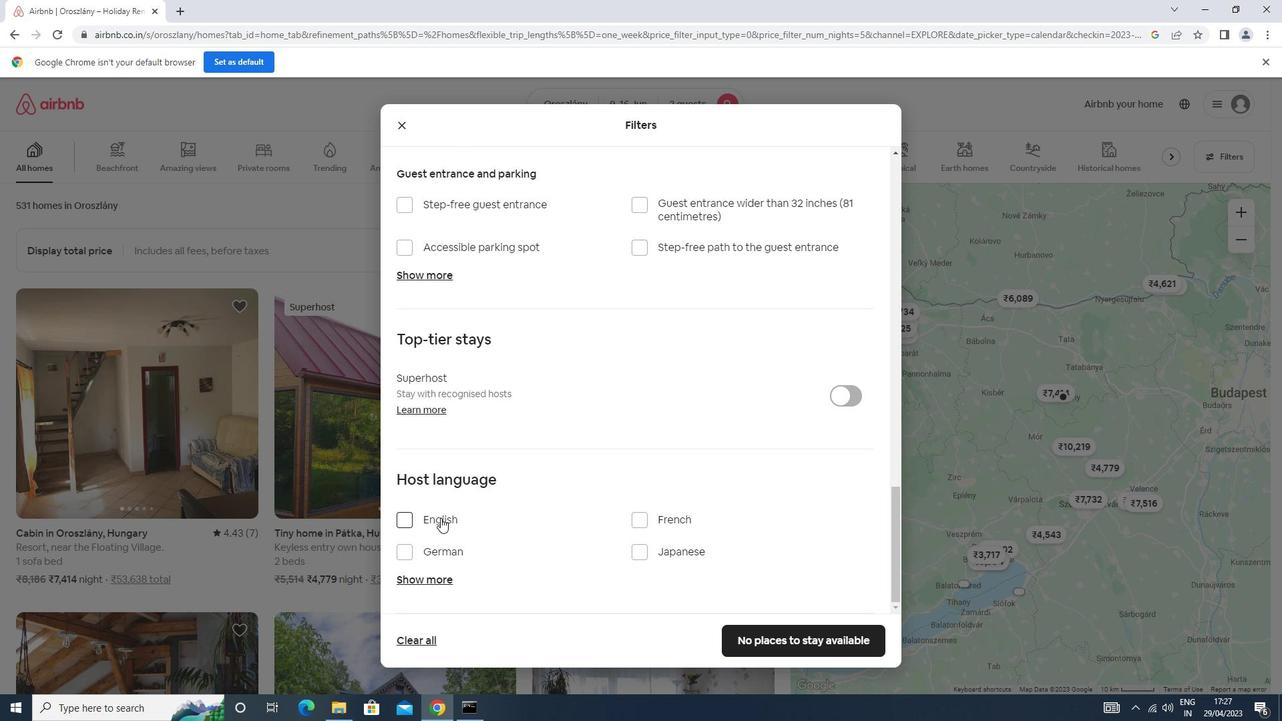 
Action: Mouse pressed left at (439, 517)
Screenshot: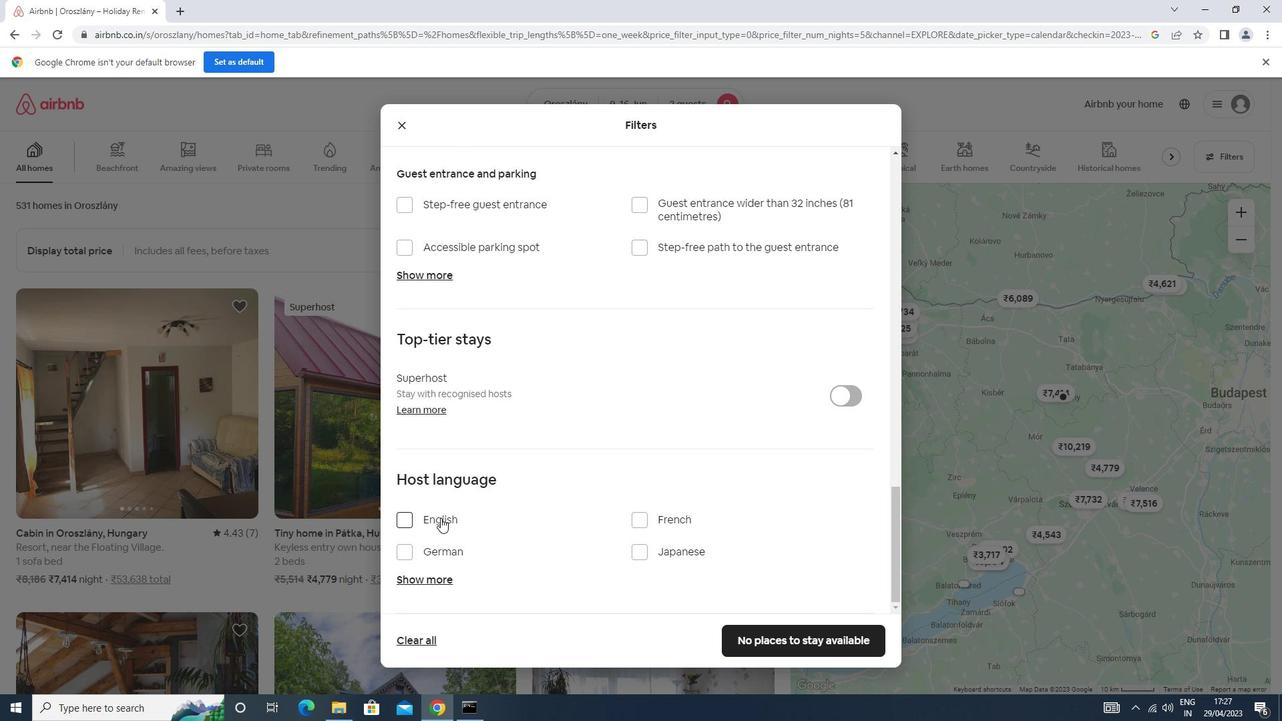 
Action: Mouse moved to (794, 644)
Screenshot: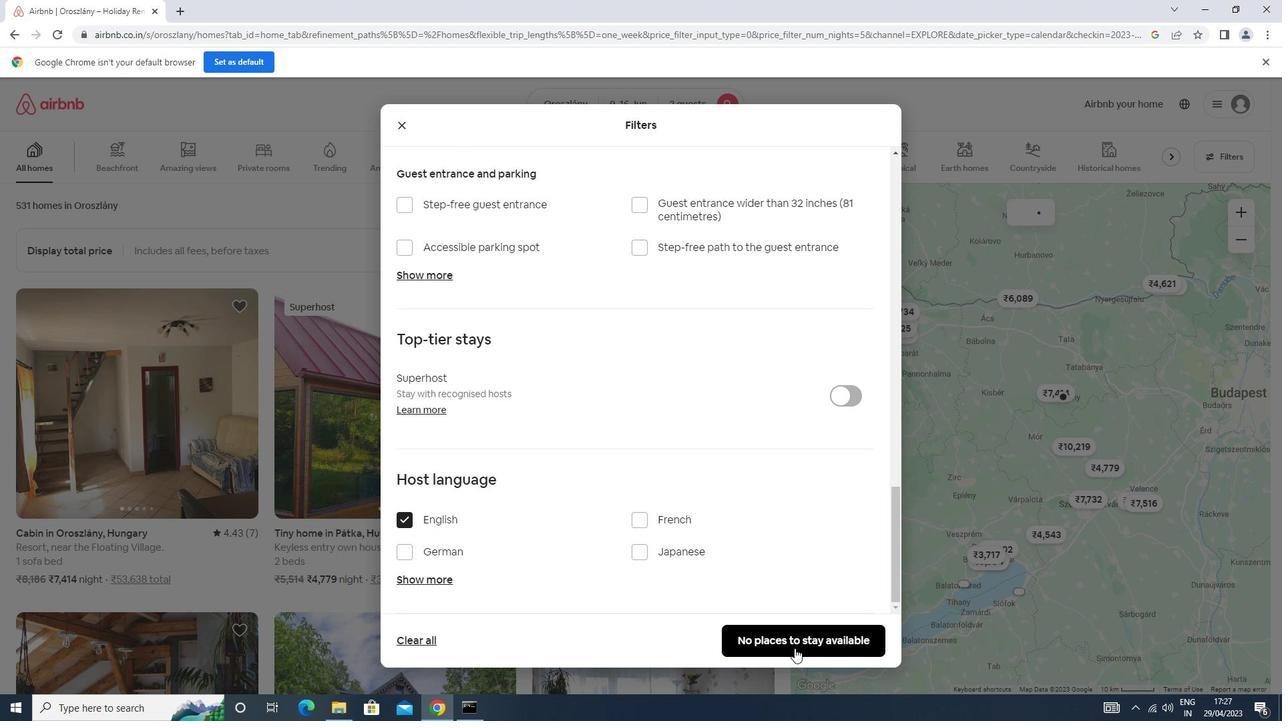 
Action: Mouse pressed left at (794, 644)
Screenshot: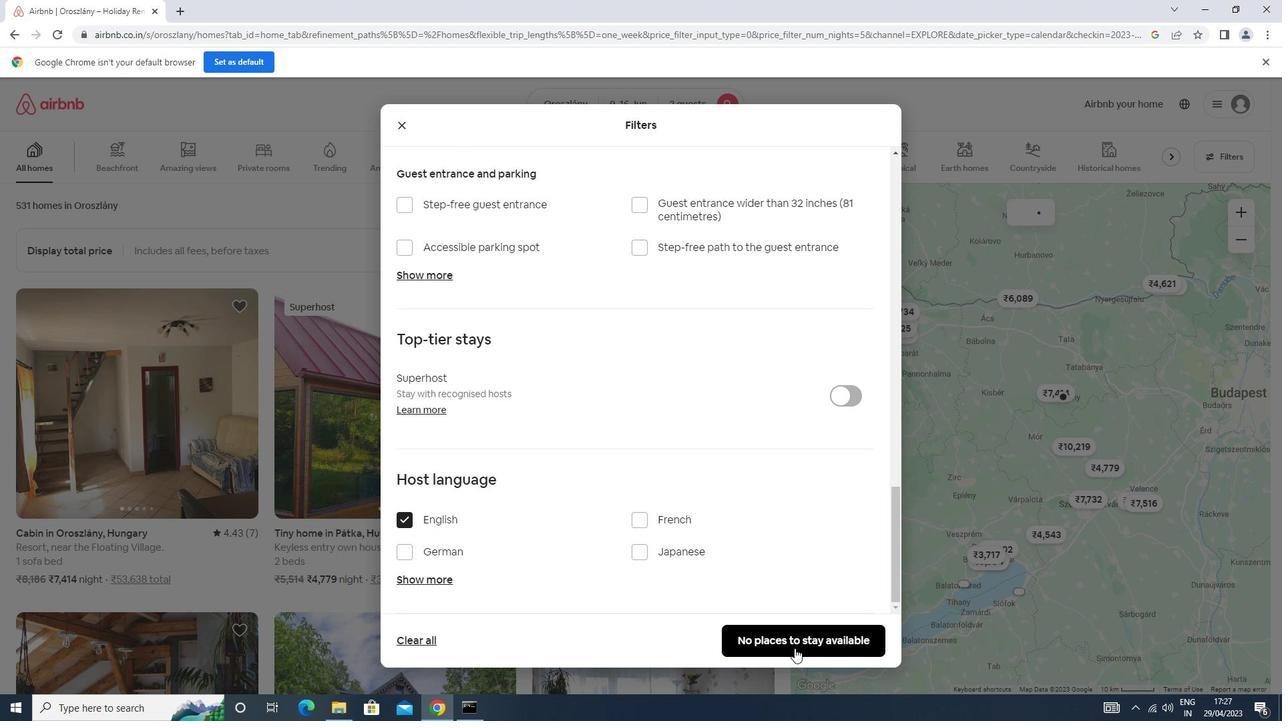 
Action: Mouse moved to (792, 645)
Screenshot: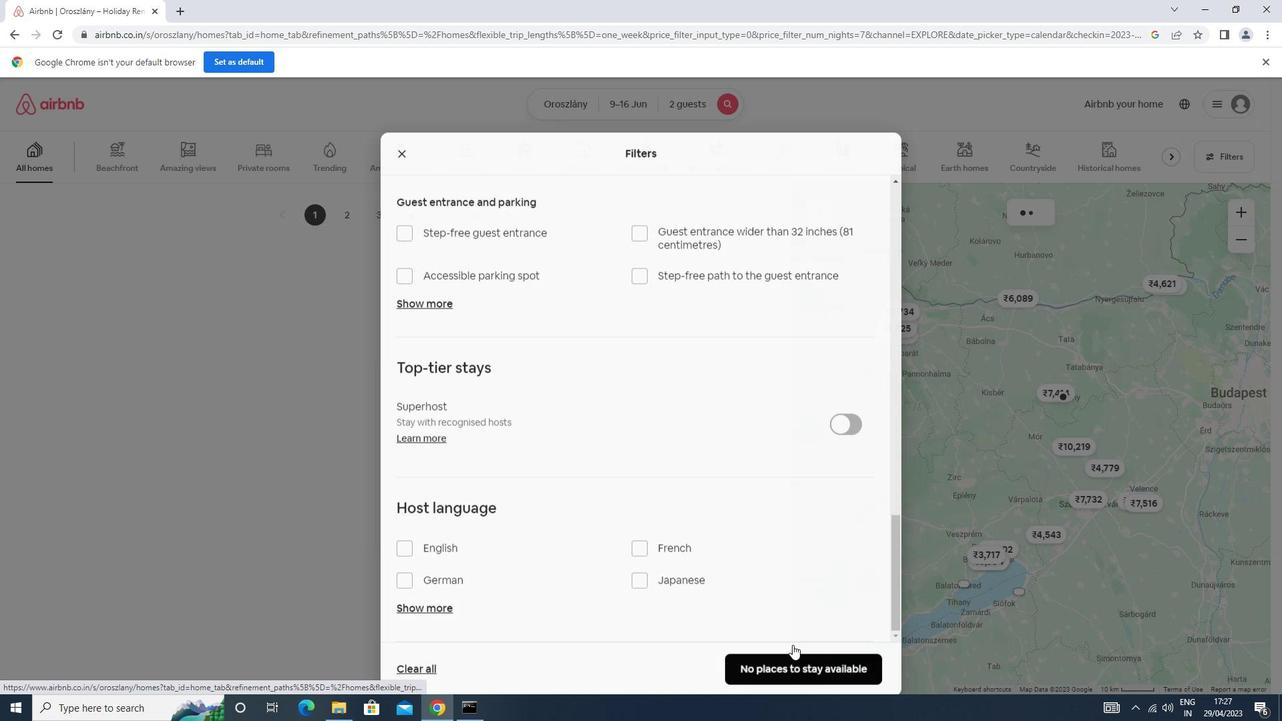 
